 Task: Open a blank sheet, save the file as Aimeet.odt Type the sentence 'Surface area of a rectangular prism:'Add formula using equations and charcters after the sentence 'SA=2lw+2lh+2wh' Select the formula and highlight with color Blue Change the page Orientation to  Landscape
Action: Mouse moved to (368, 216)
Screenshot: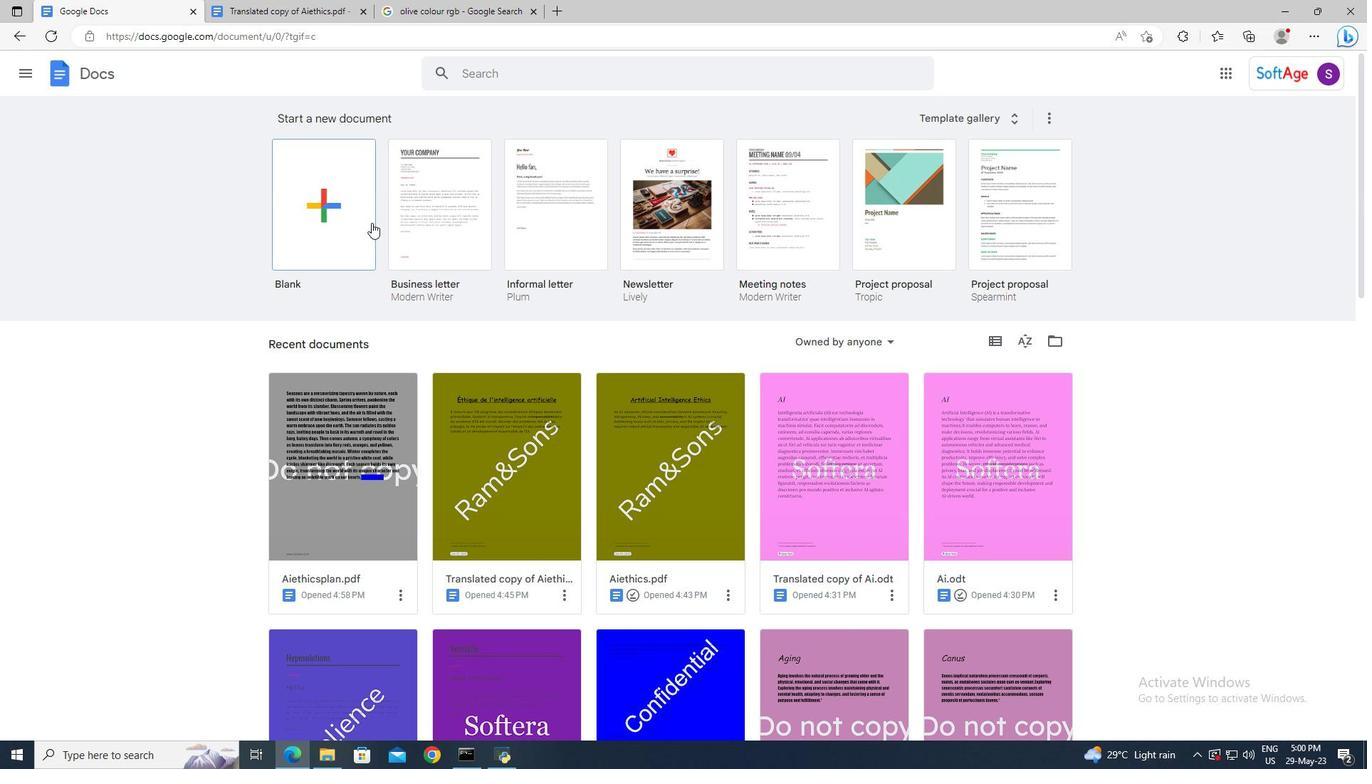 
Action: Mouse pressed left at (368, 216)
Screenshot: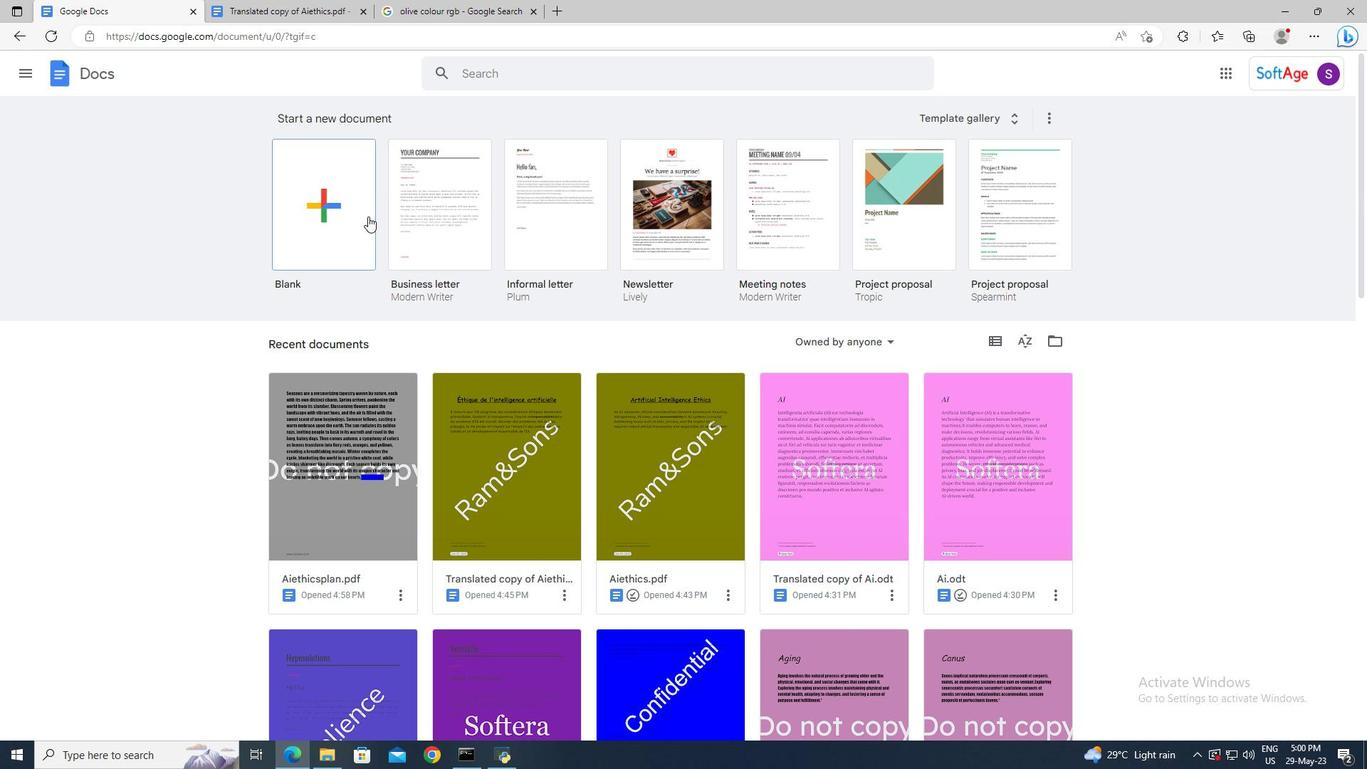 
Action: Mouse moved to (101, 67)
Screenshot: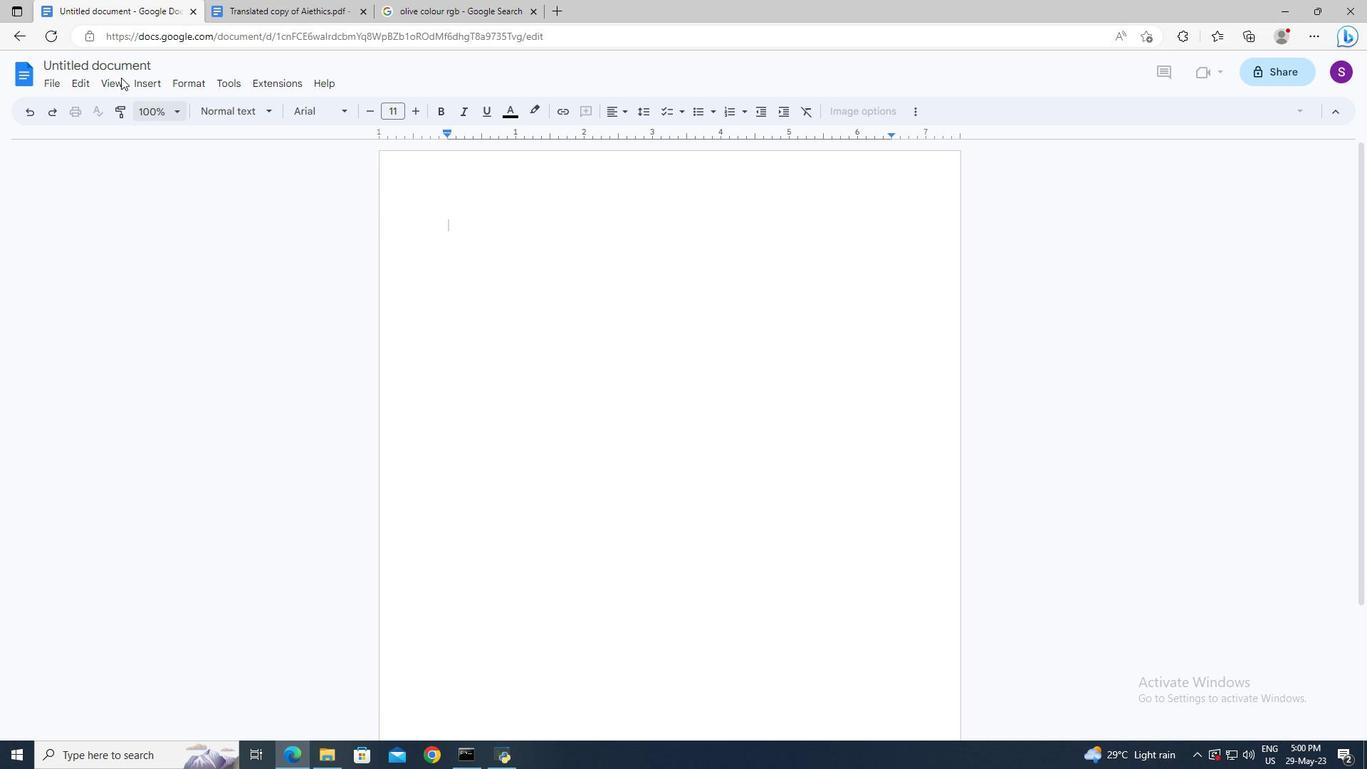 
Action: Mouse pressed left at (101, 67)
Screenshot: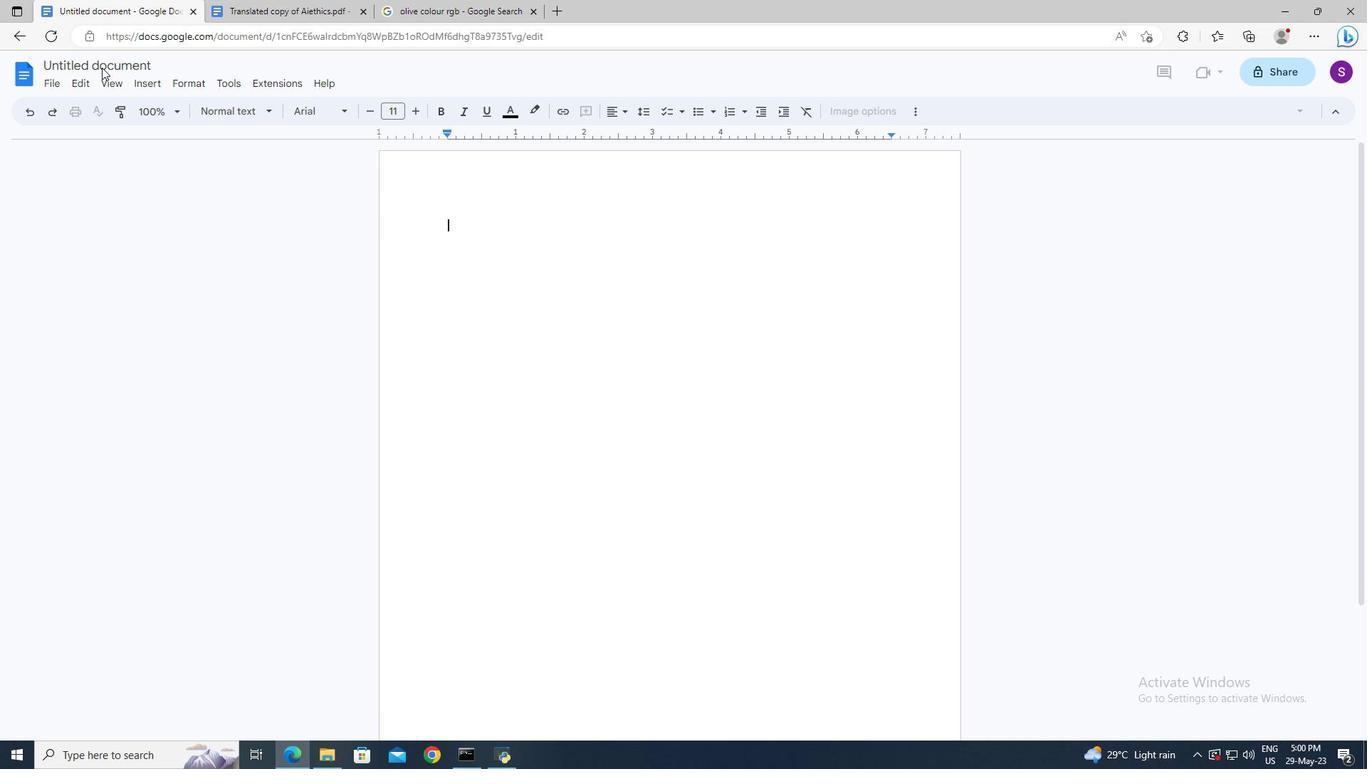
Action: Key pressed <Key.shift>Aimeet.odt<Key.enter>
Screenshot: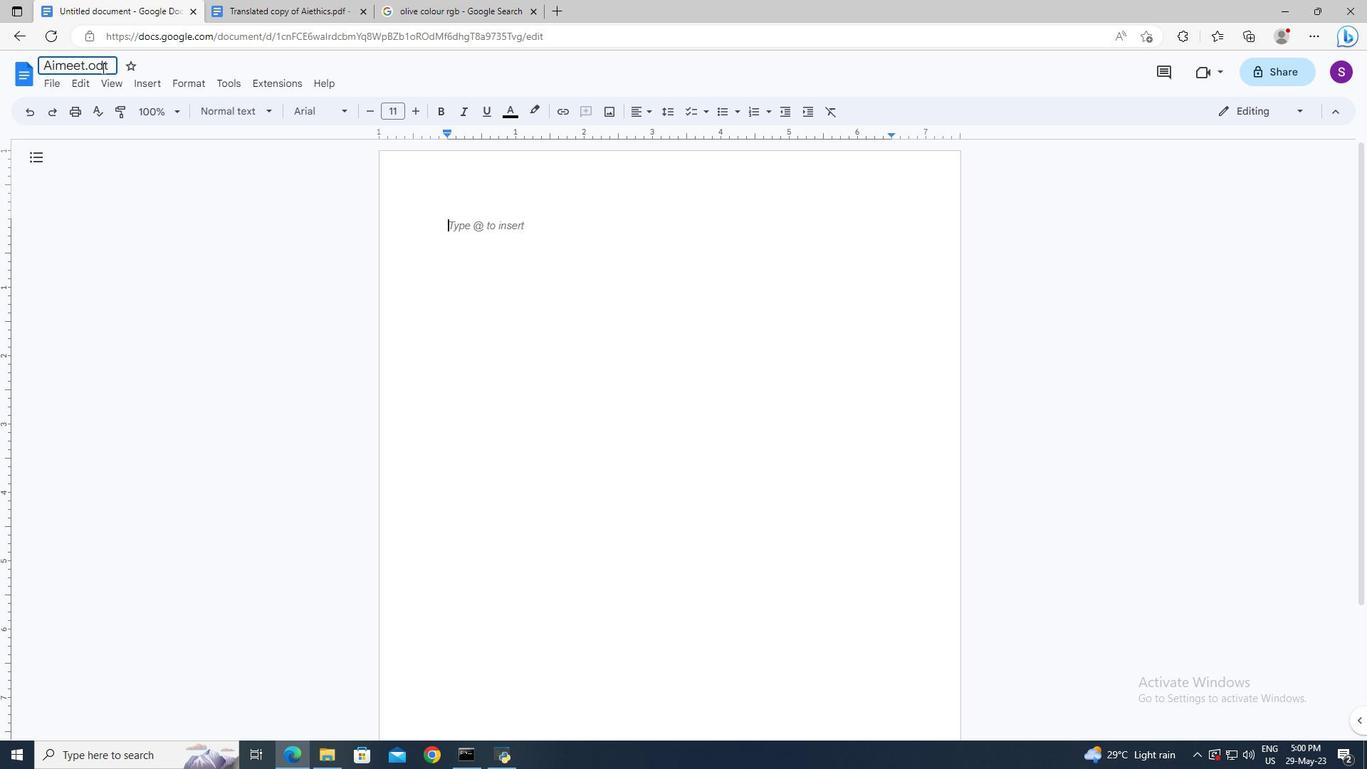 
Action: Mouse moved to (470, 224)
Screenshot: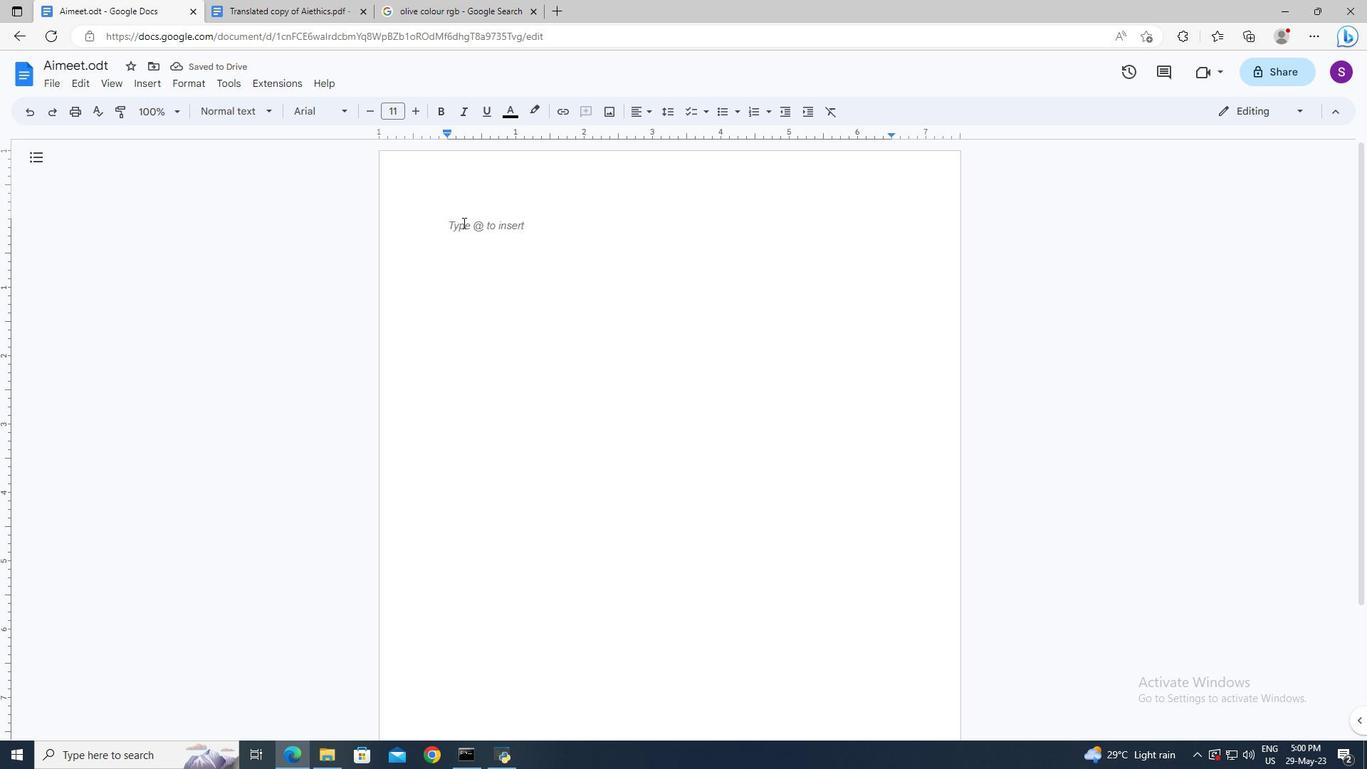 
Action: Mouse pressed left at (470, 224)
Screenshot: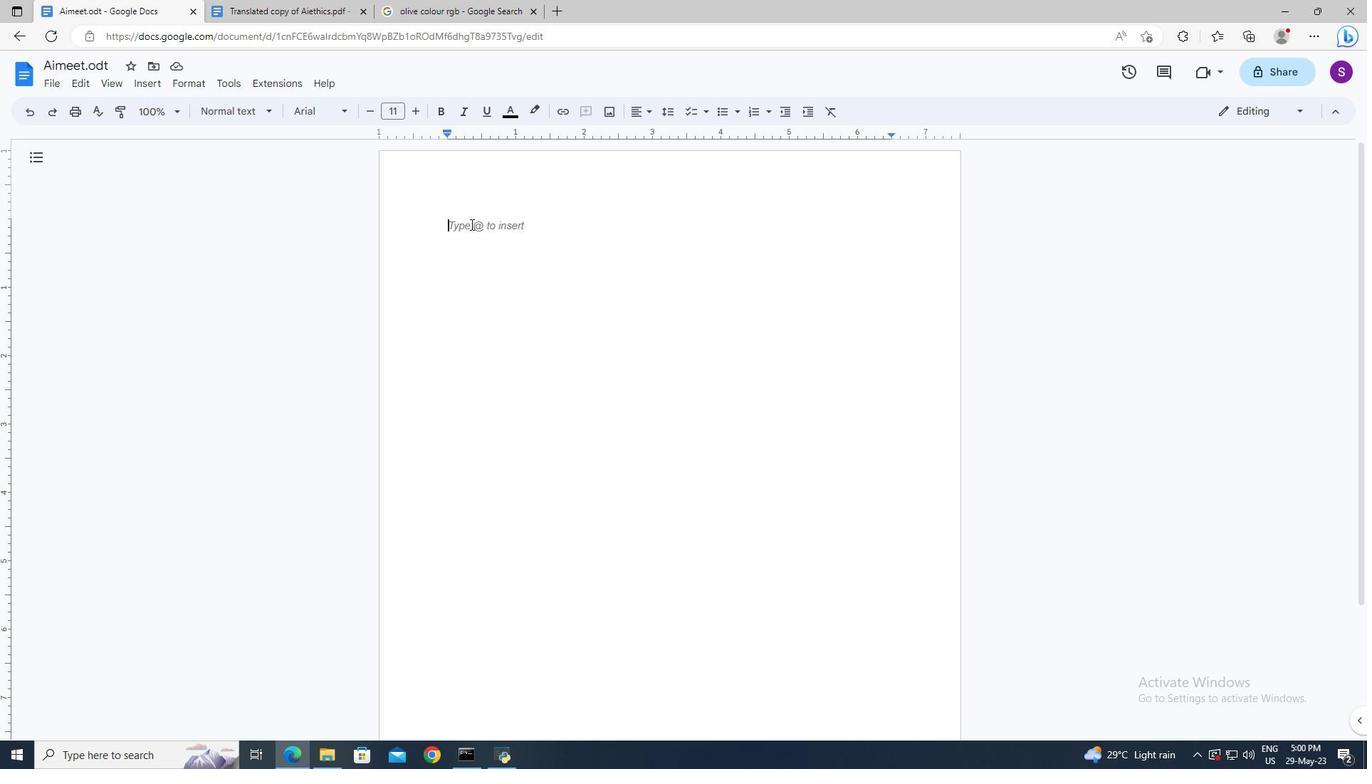 
Action: Key pressed <Key.shift_r>Surface<Key.space>area<Key.space>of<Key.space>a<Key.space>rectangular<Key.space>prism<Key.shift>:<Key.enter>
Screenshot: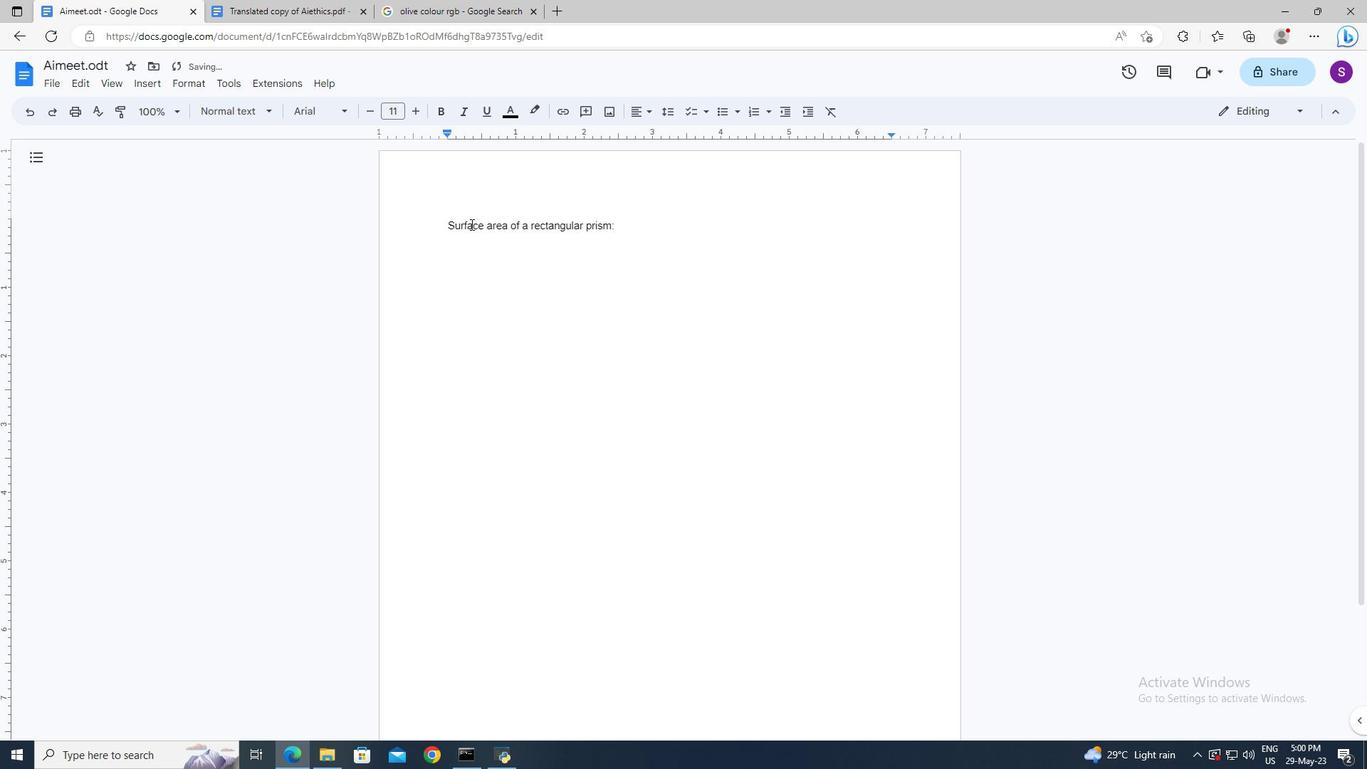 
Action: Mouse moved to (141, 83)
Screenshot: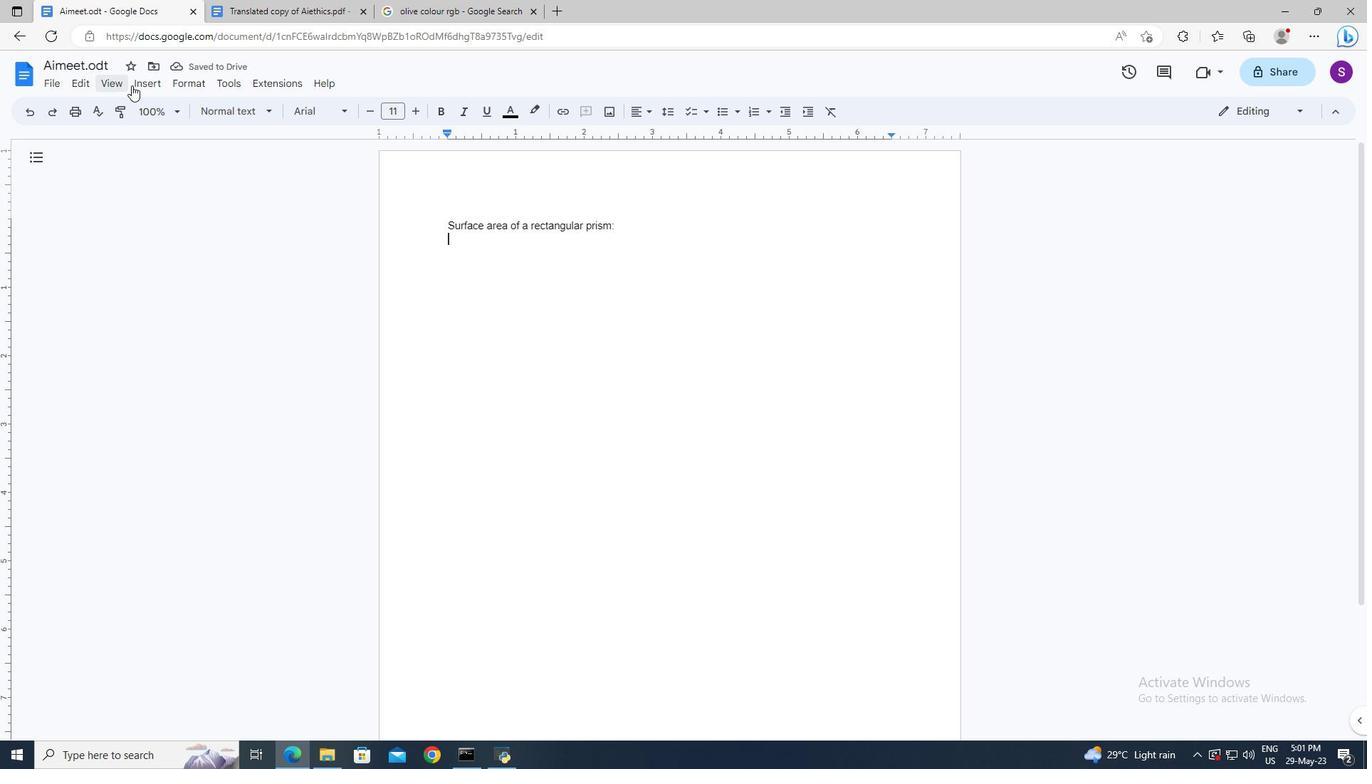 
Action: Mouse pressed left at (141, 83)
Screenshot: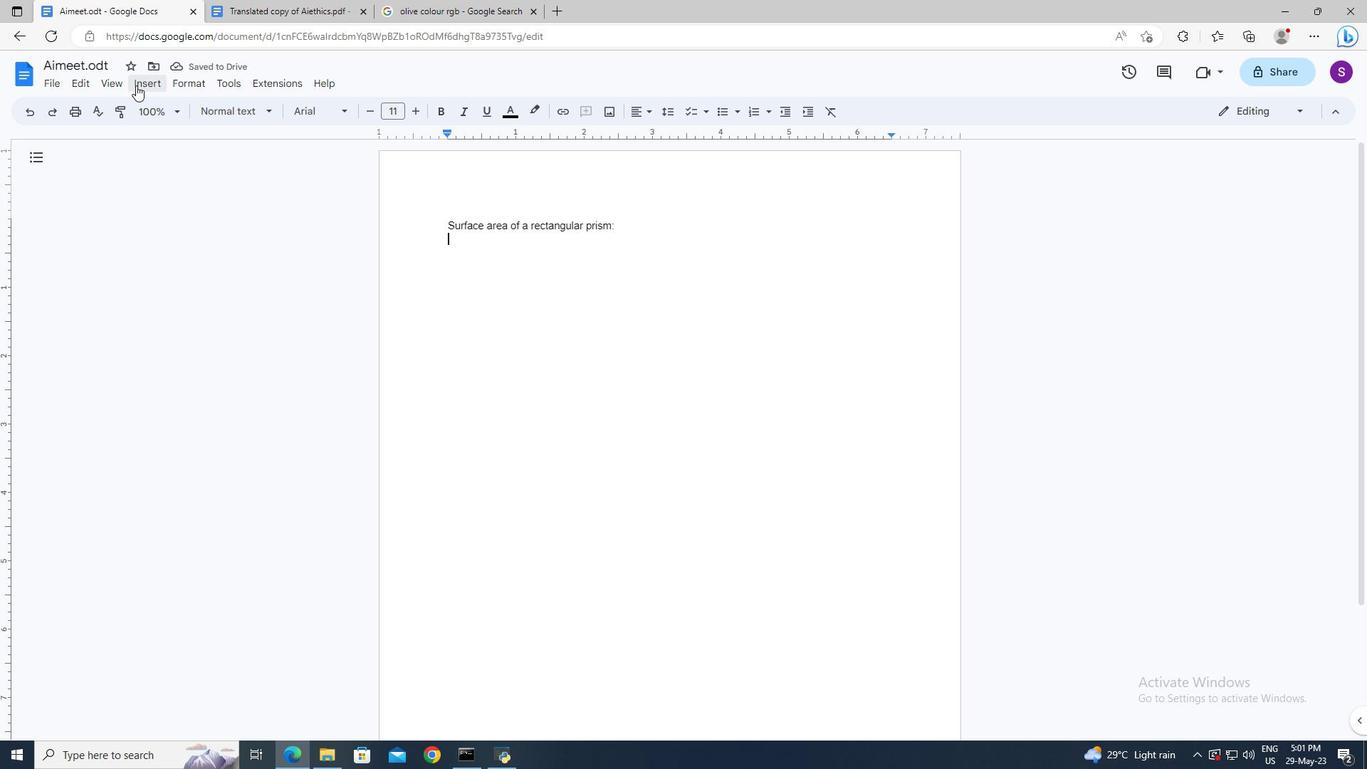 
Action: Mouse moved to (188, 357)
Screenshot: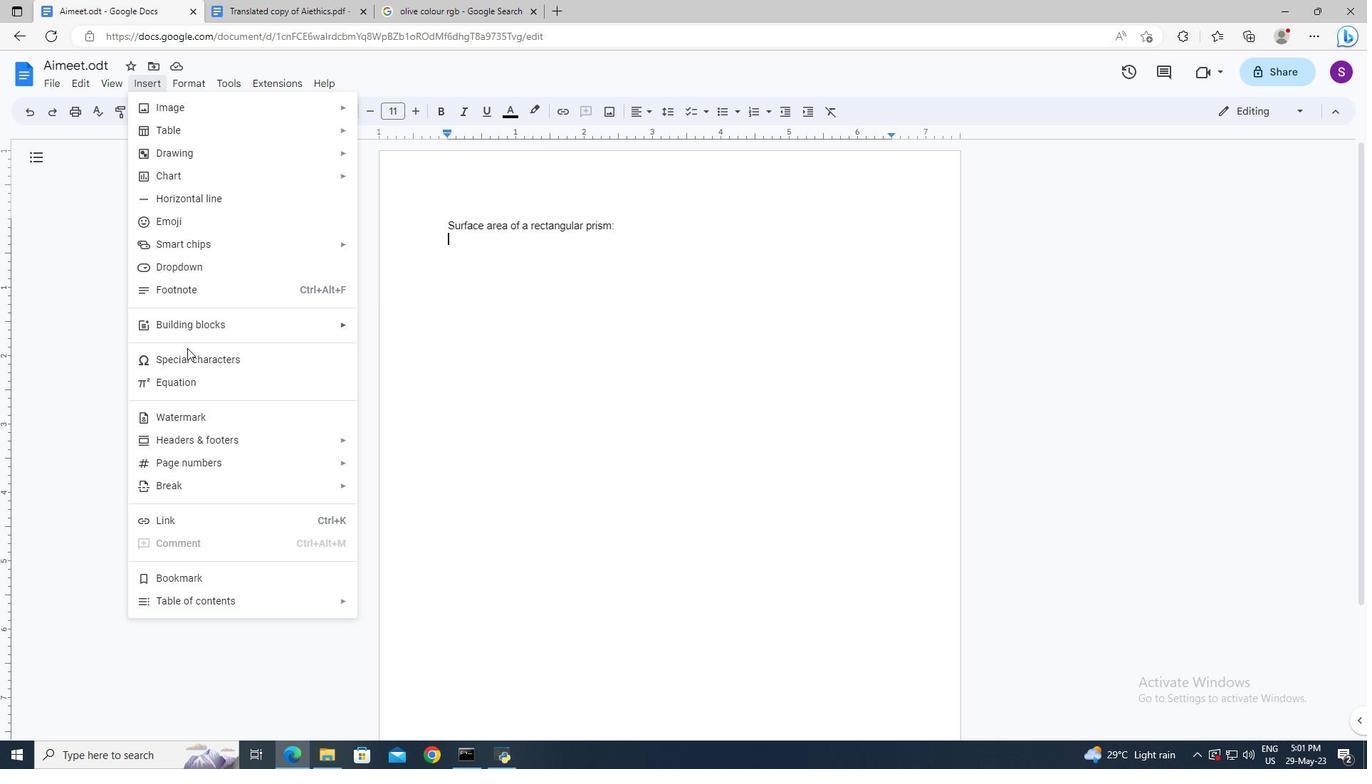 
Action: Mouse pressed left at (188, 357)
Screenshot: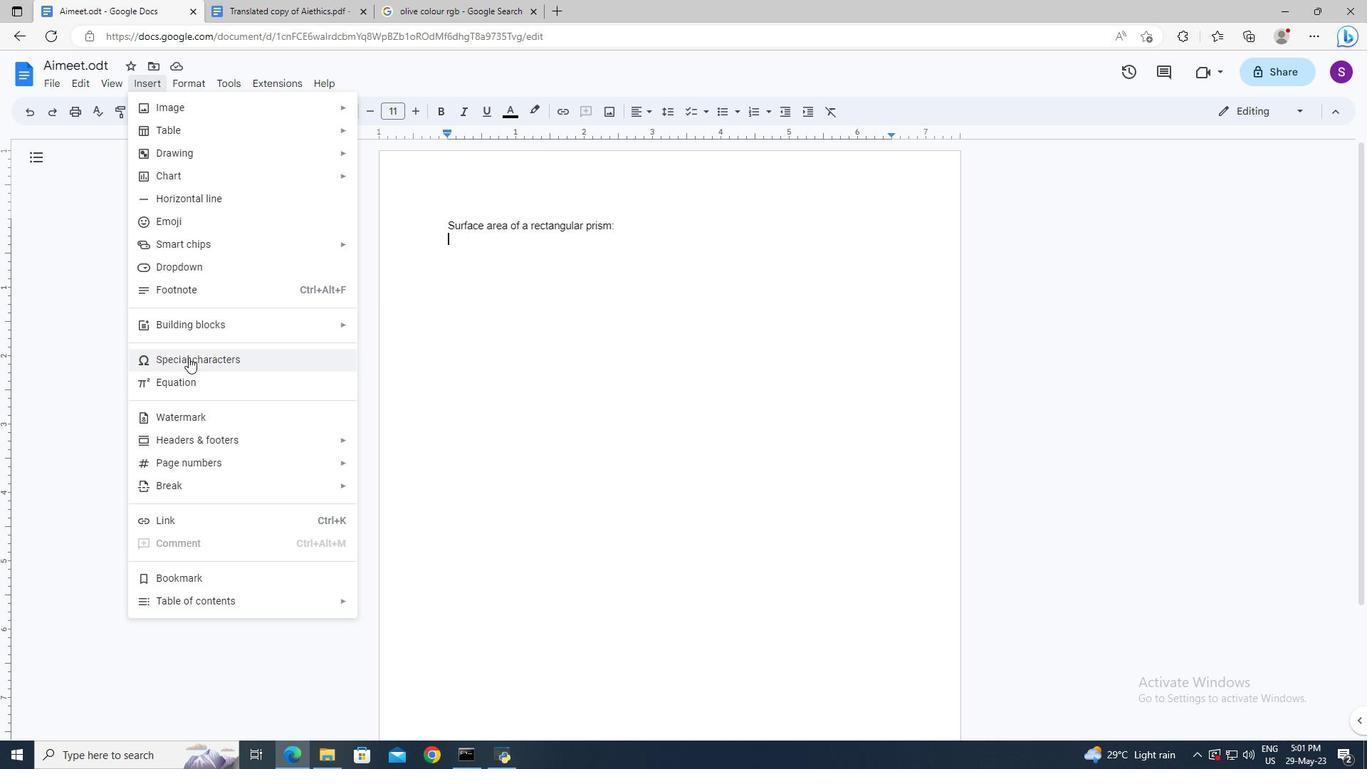 
Action: Mouse moved to (149, 87)
Screenshot: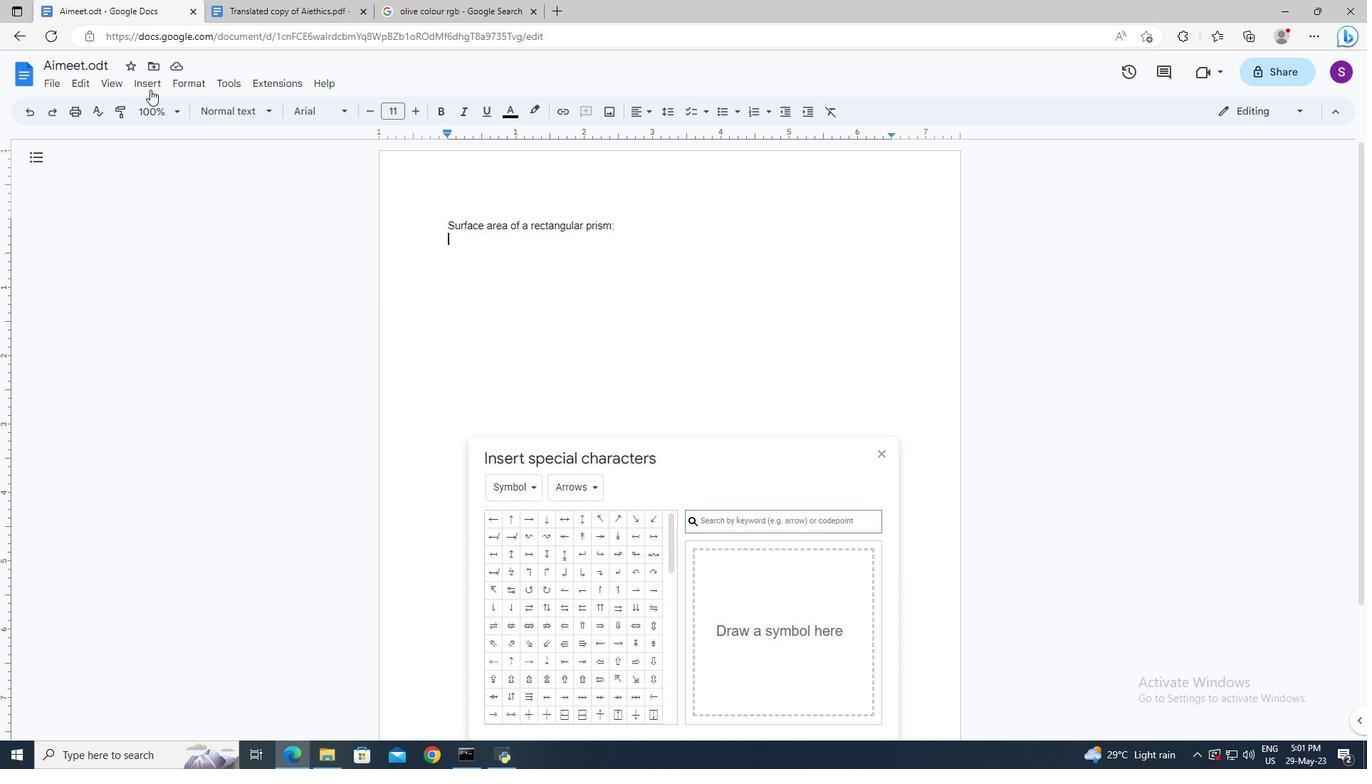 
Action: Mouse pressed left at (149, 87)
Screenshot: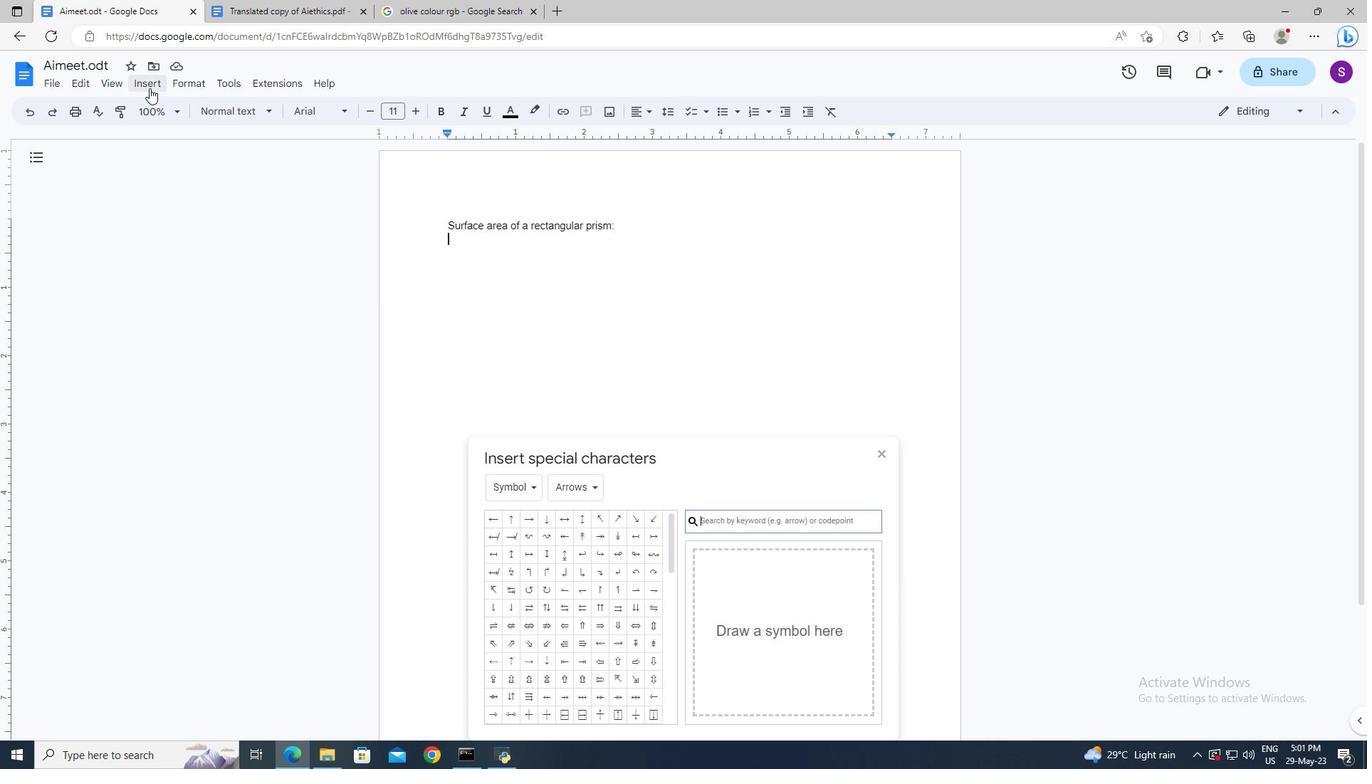 
Action: Mouse moved to (185, 376)
Screenshot: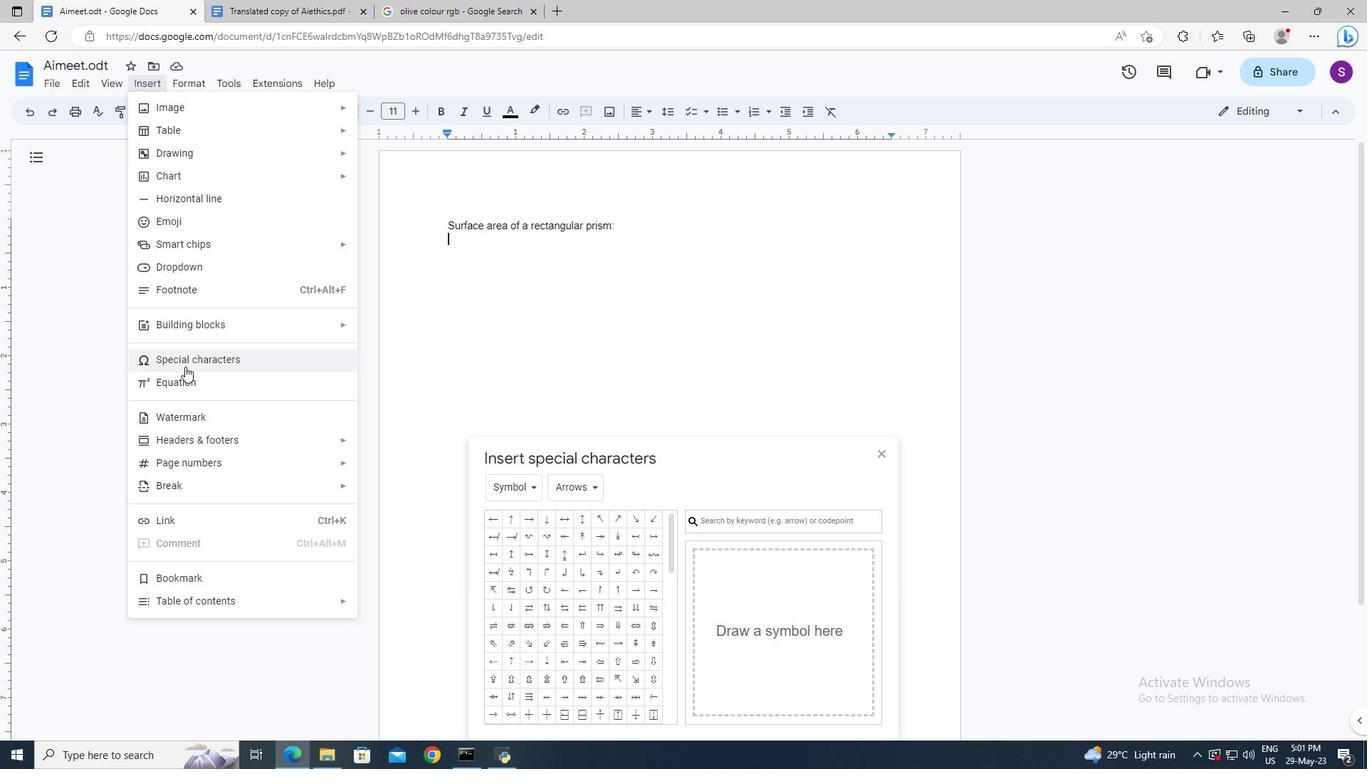
Action: Mouse pressed left at (185, 376)
Screenshot: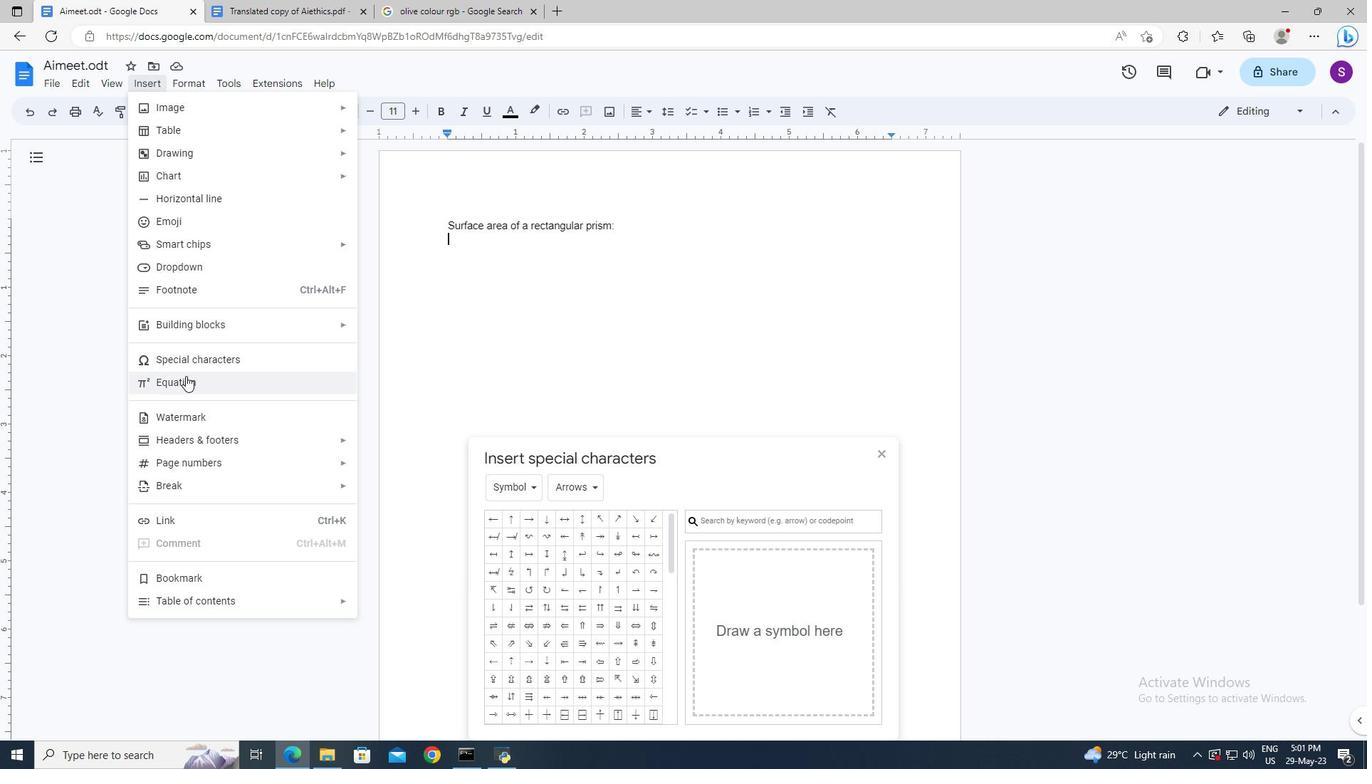 
Action: Mouse moved to (450, 268)
Screenshot: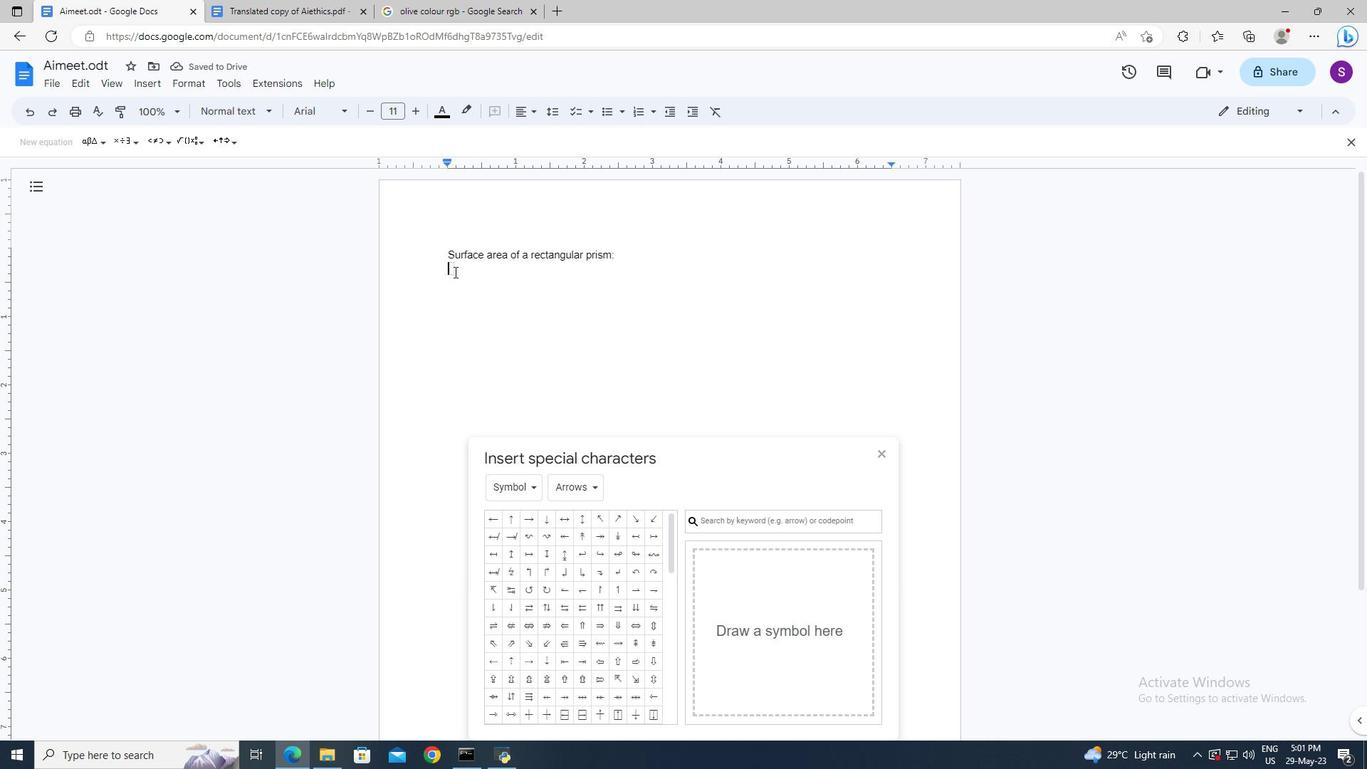 
Action: Key pressed ''
Screenshot: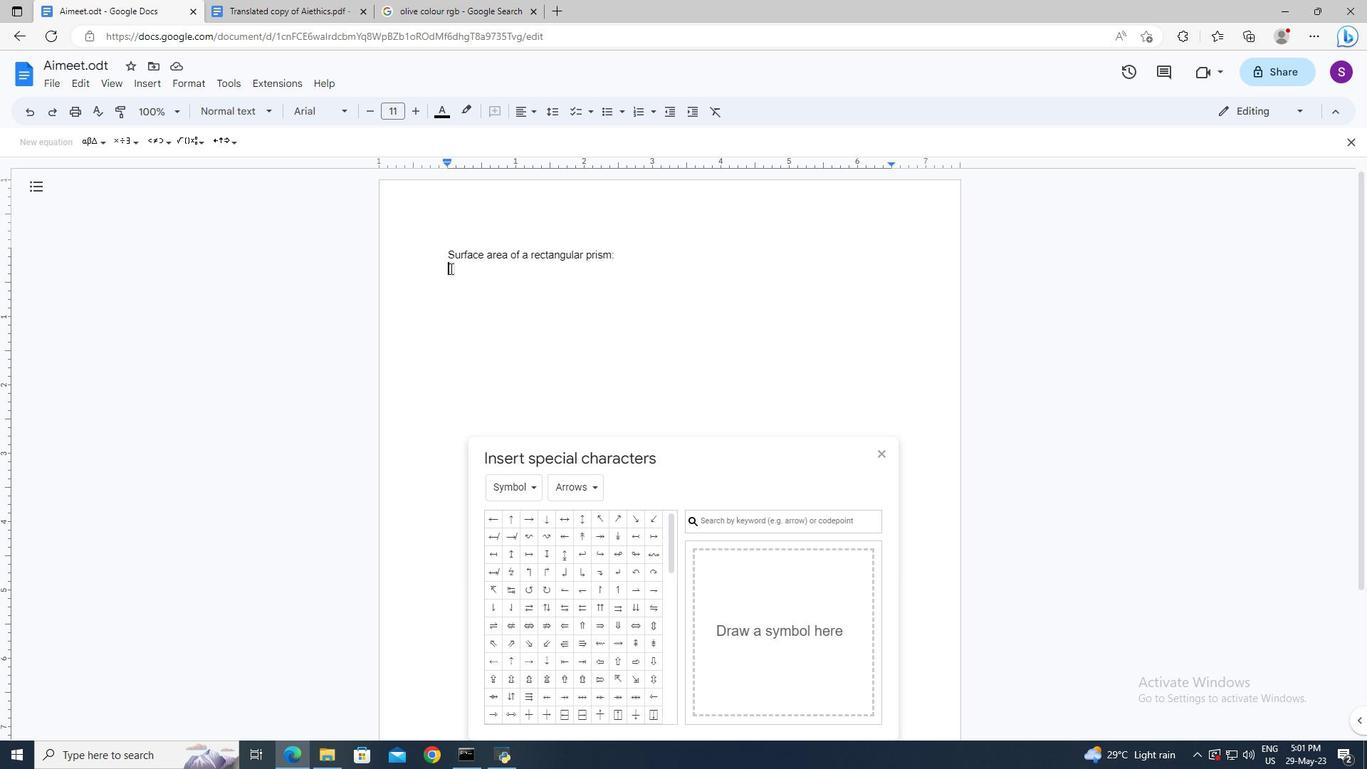 
Action: Mouse moved to (452, 267)
Screenshot: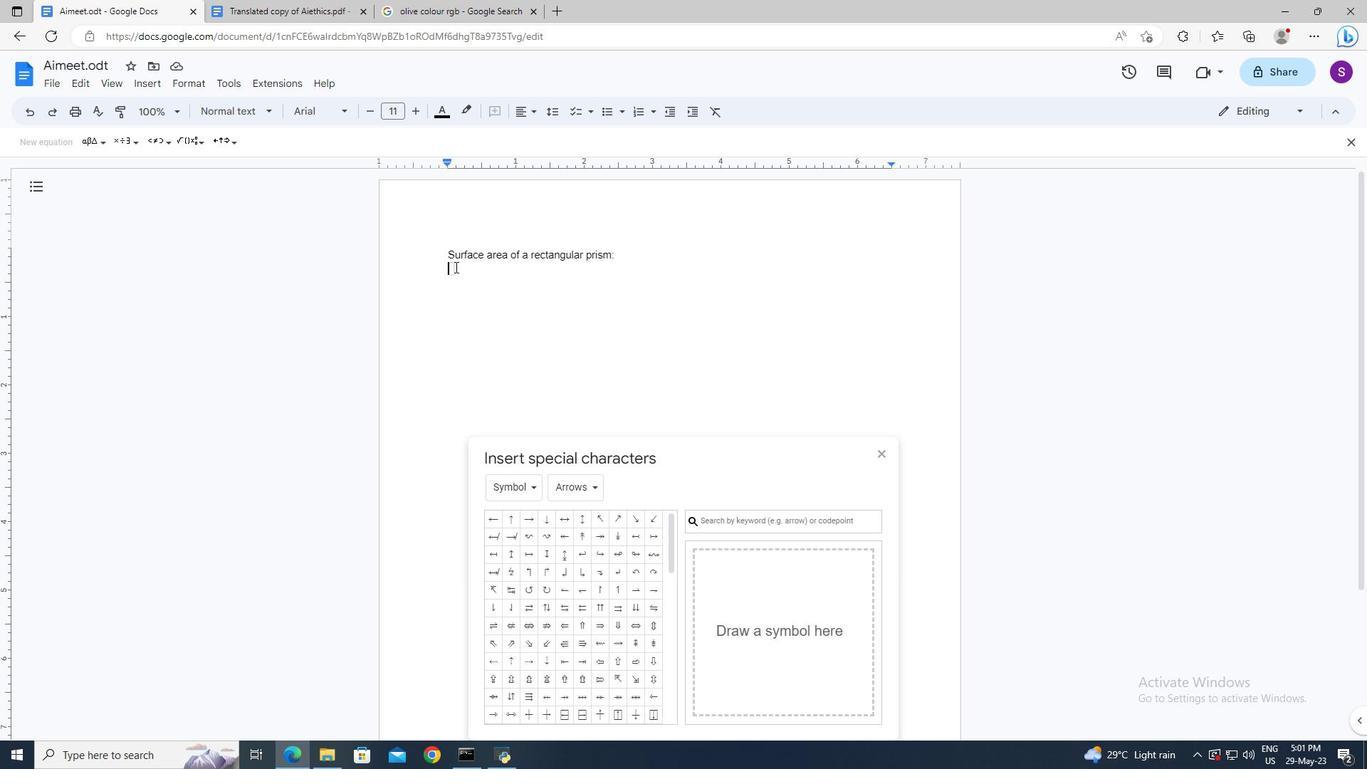 
Action: Mouse pressed left at (452, 267)
Screenshot: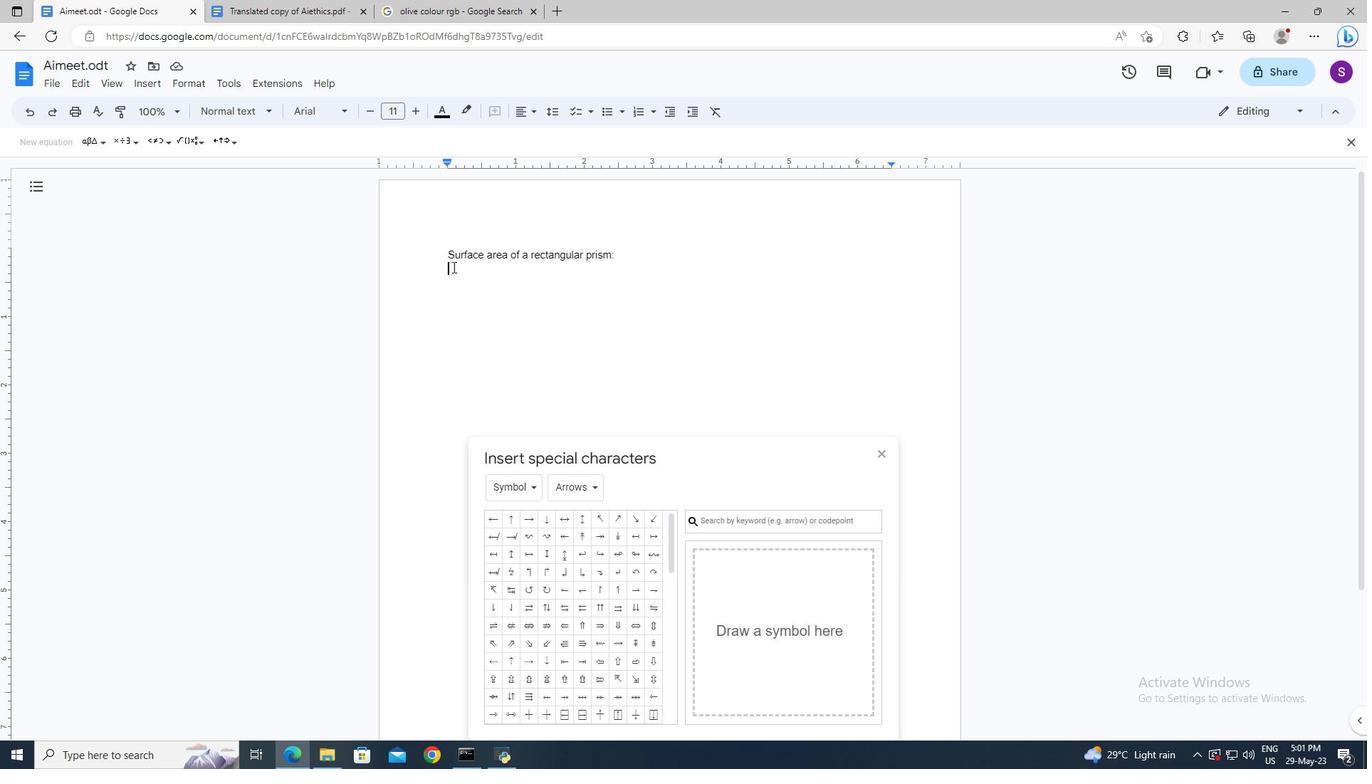 
Action: Mouse moved to (522, 291)
Screenshot: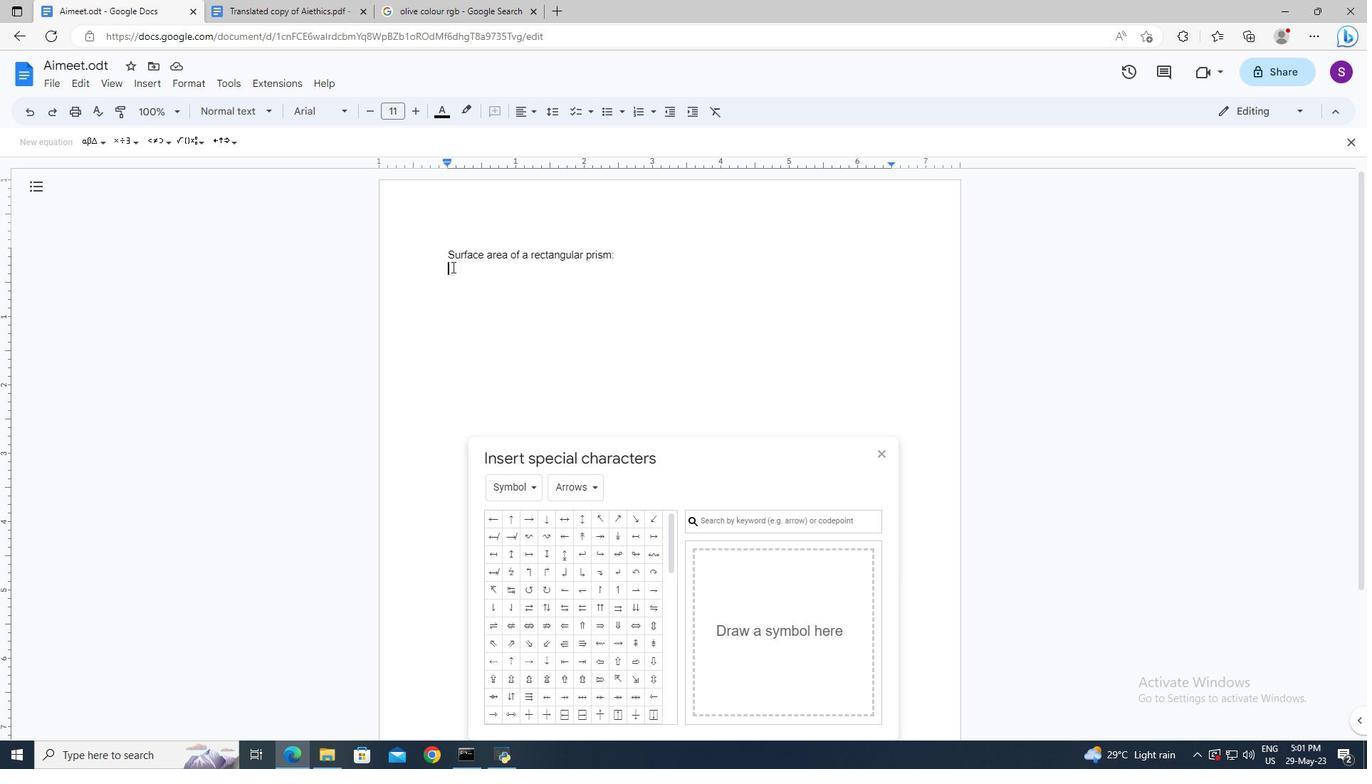 
Action: Key pressed '<Key.shift>S<Key.shift>A=2<Key.shift>Iw<Key.shift><Key.backspace><Key.backspace>lw<Key.shift>+2lh<Key.shift>+<Key.backspace><Key.backspace><Key.backspace><Key.backspace><Key.backspace><Key.backspace><Key.backspace><Key.backspace><Key.backspace><Key.backspace><Key.shift><Key.shift><Key.shift><Key.shift><Key.shift>A
Screenshot: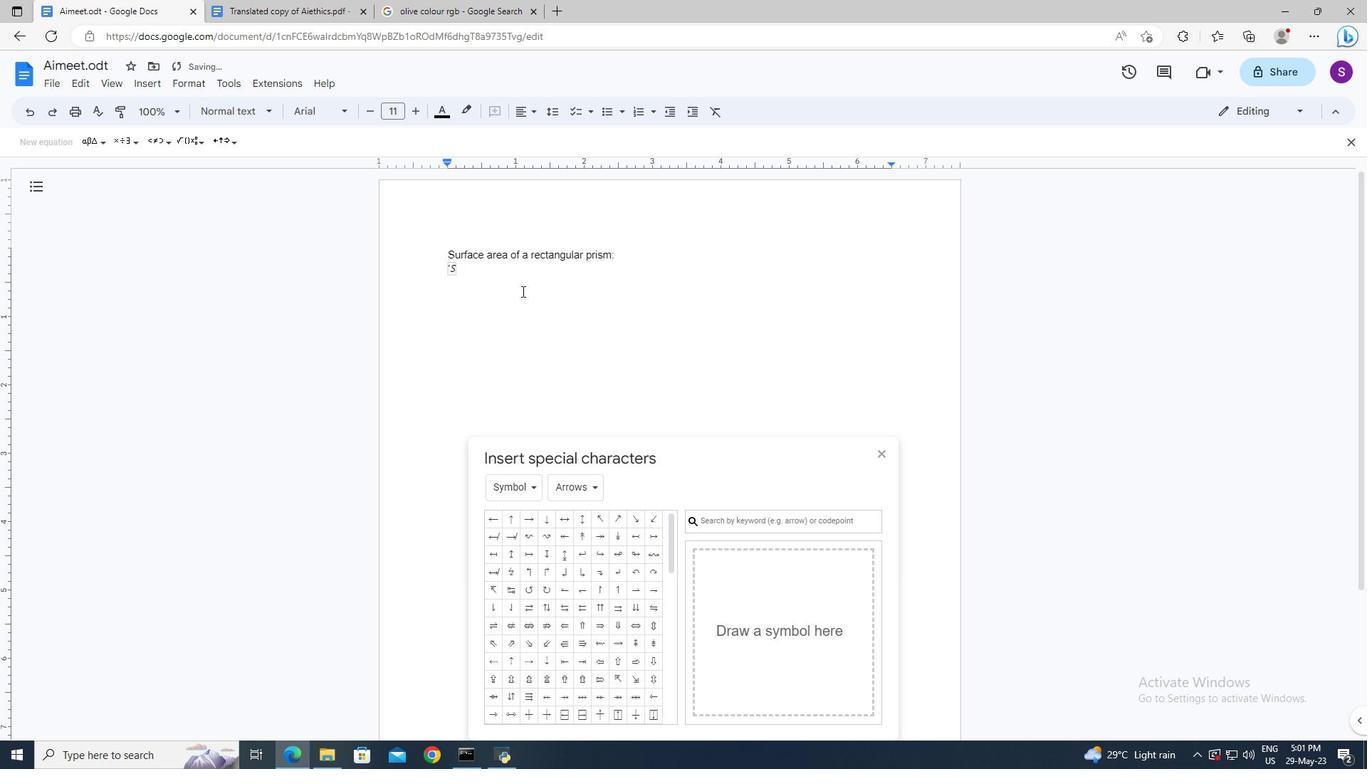 
Action: Mouse moved to (150, 141)
Screenshot: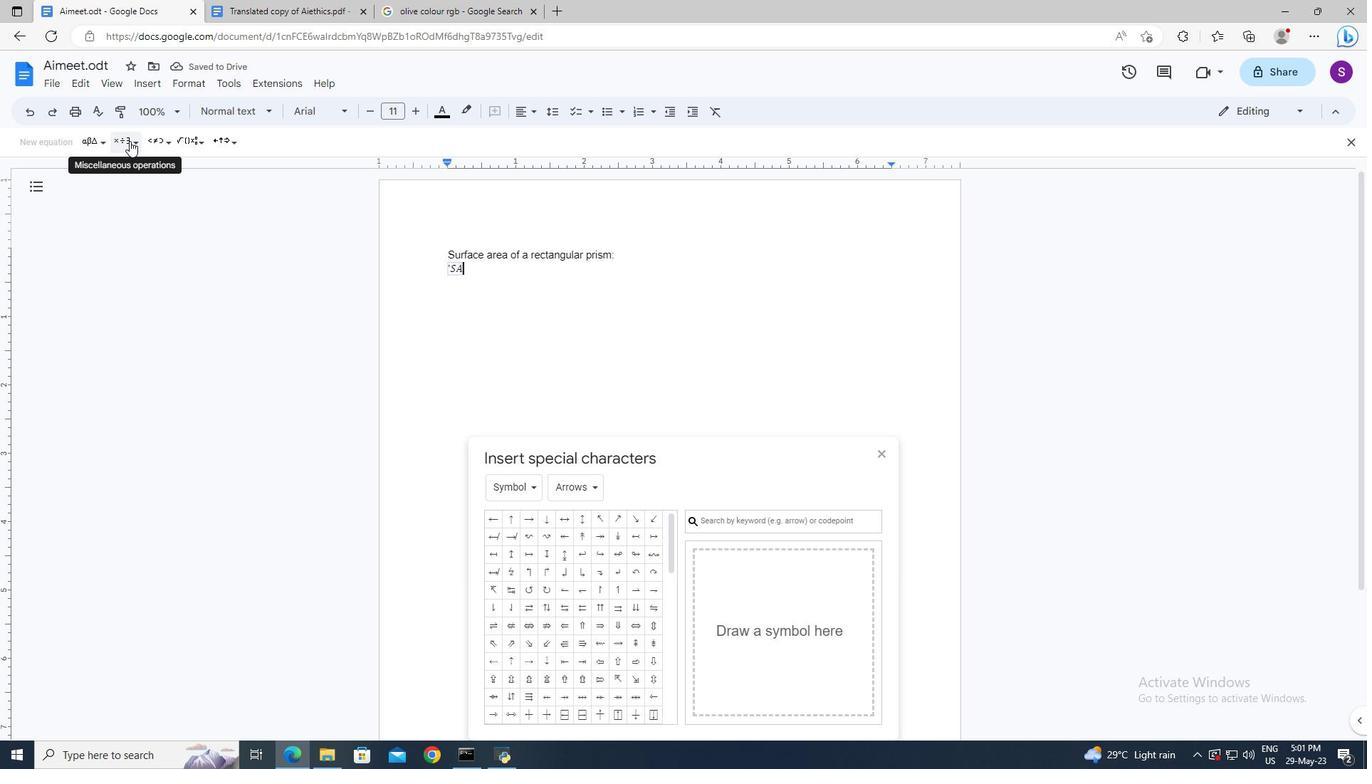 
Action: Mouse pressed left at (150, 141)
Screenshot: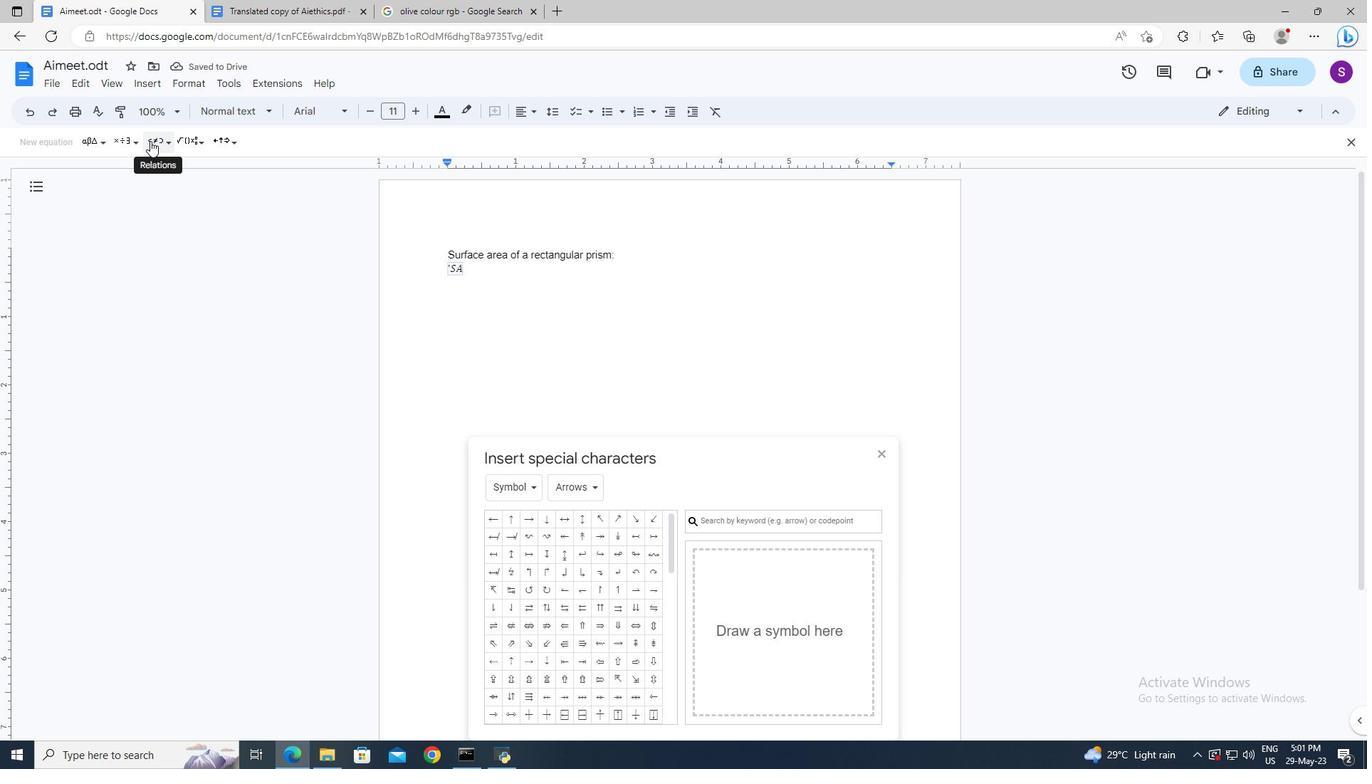 
Action: Mouse moved to (544, 488)
Screenshot: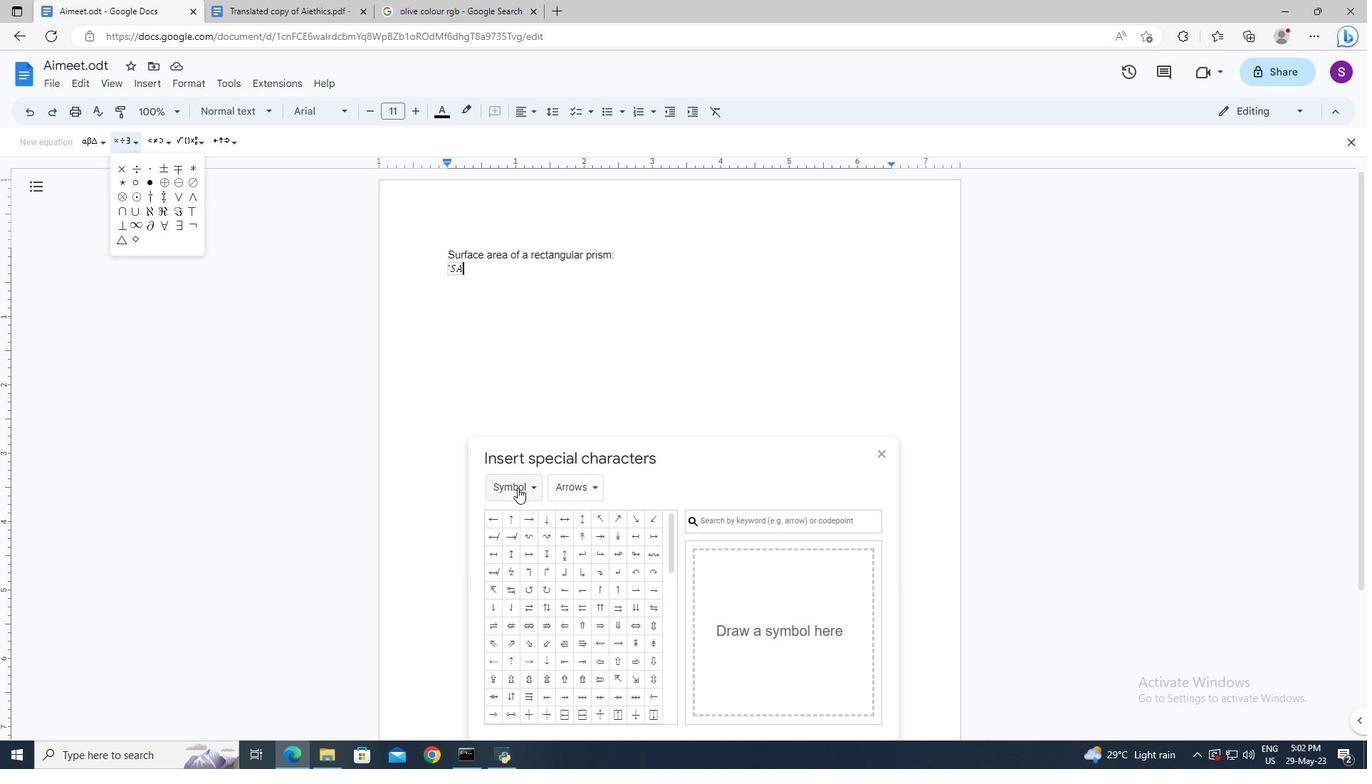 
Action: Mouse pressed left at (544, 488)
Screenshot: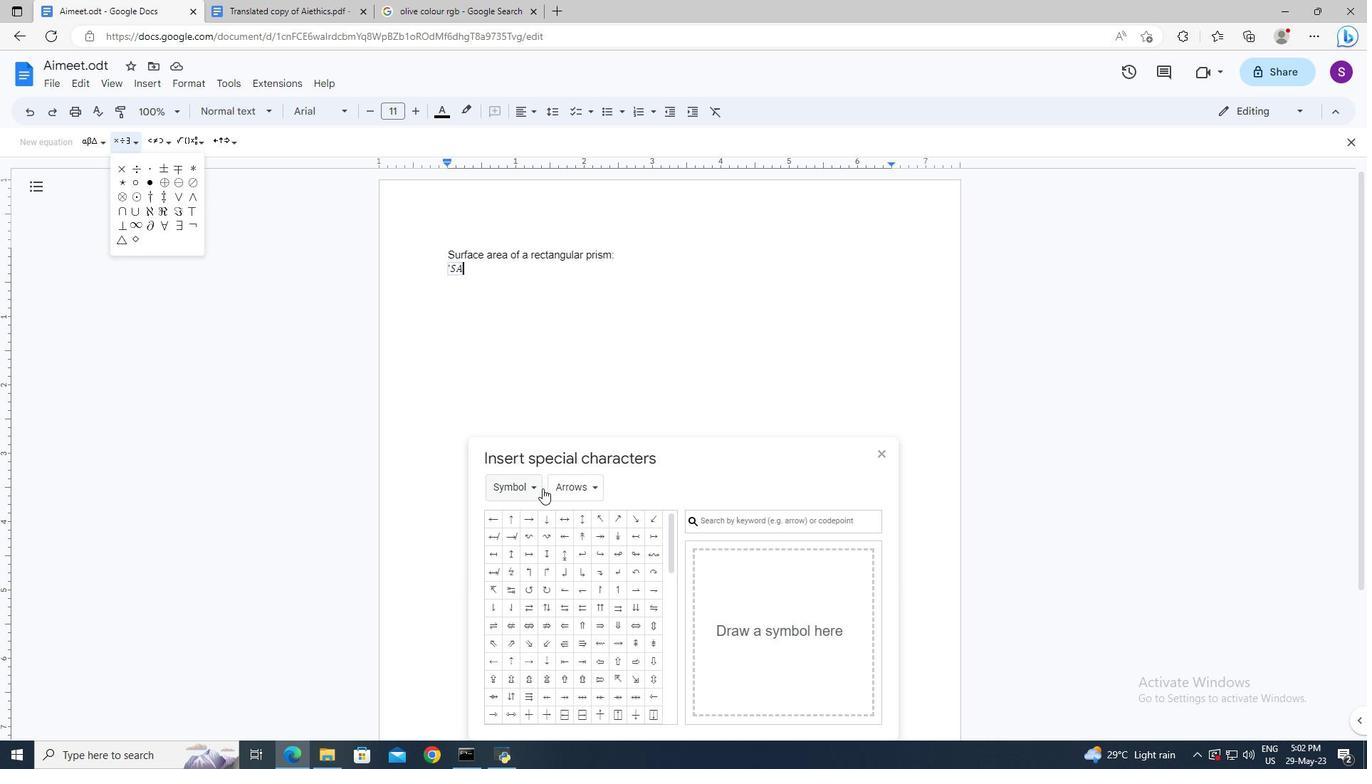 
Action: Mouse moved to (560, 488)
Screenshot: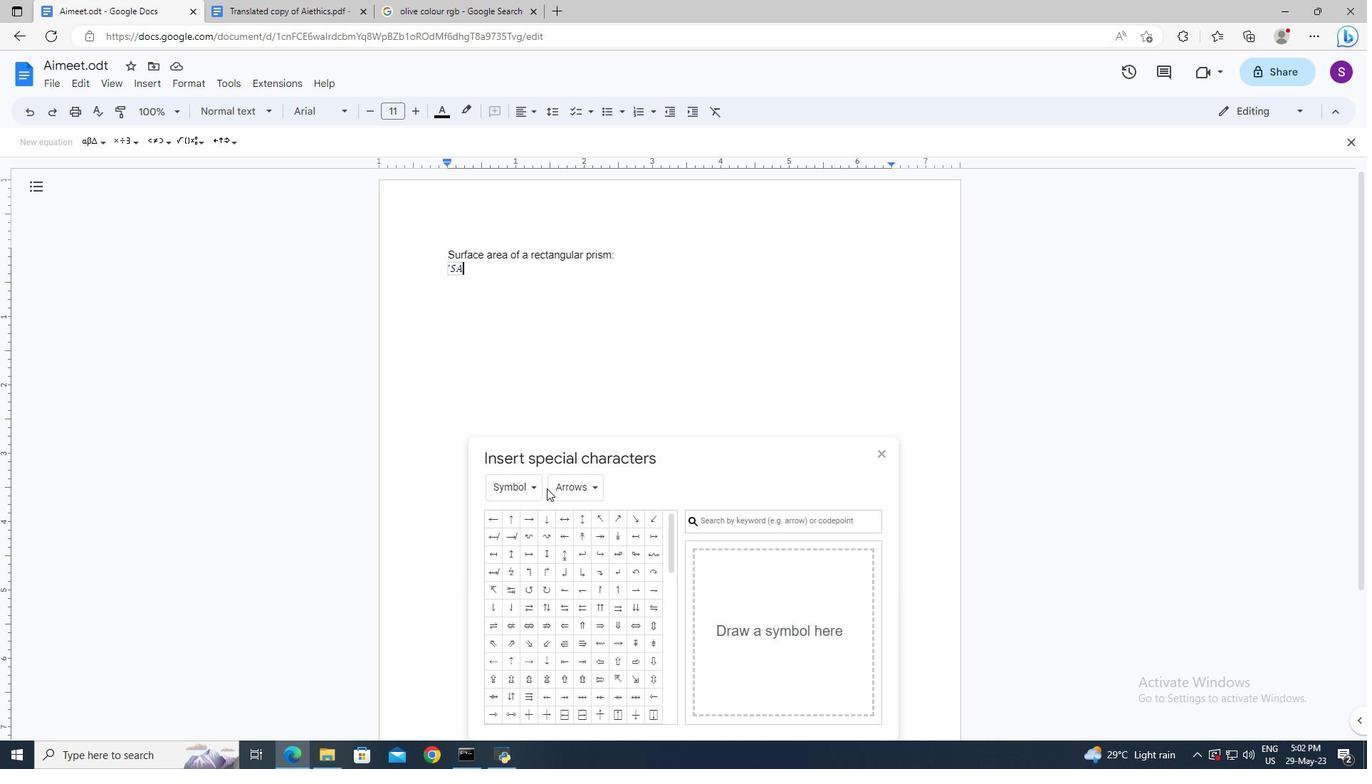 
Action: Mouse pressed left at (560, 488)
Screenshot: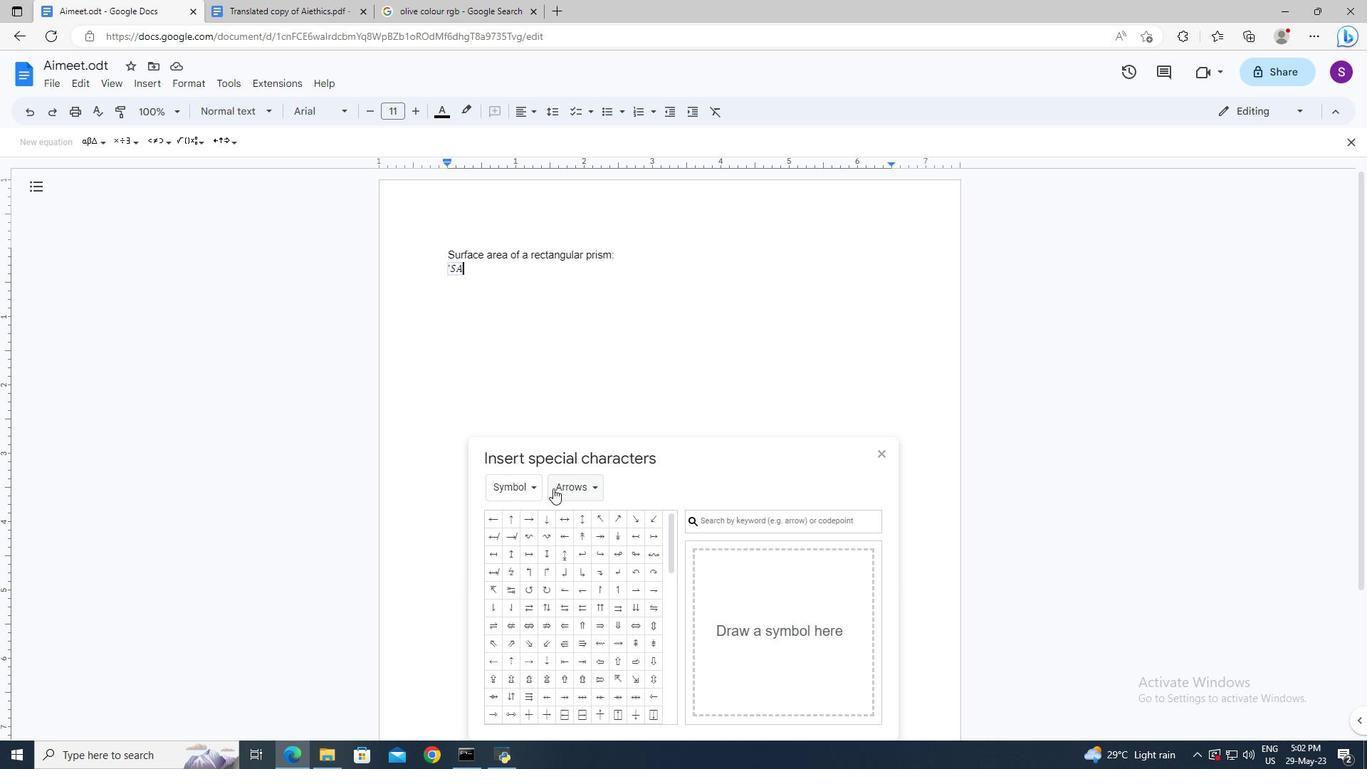 
Action: Mouse moved to (512, 481)
Screenshot: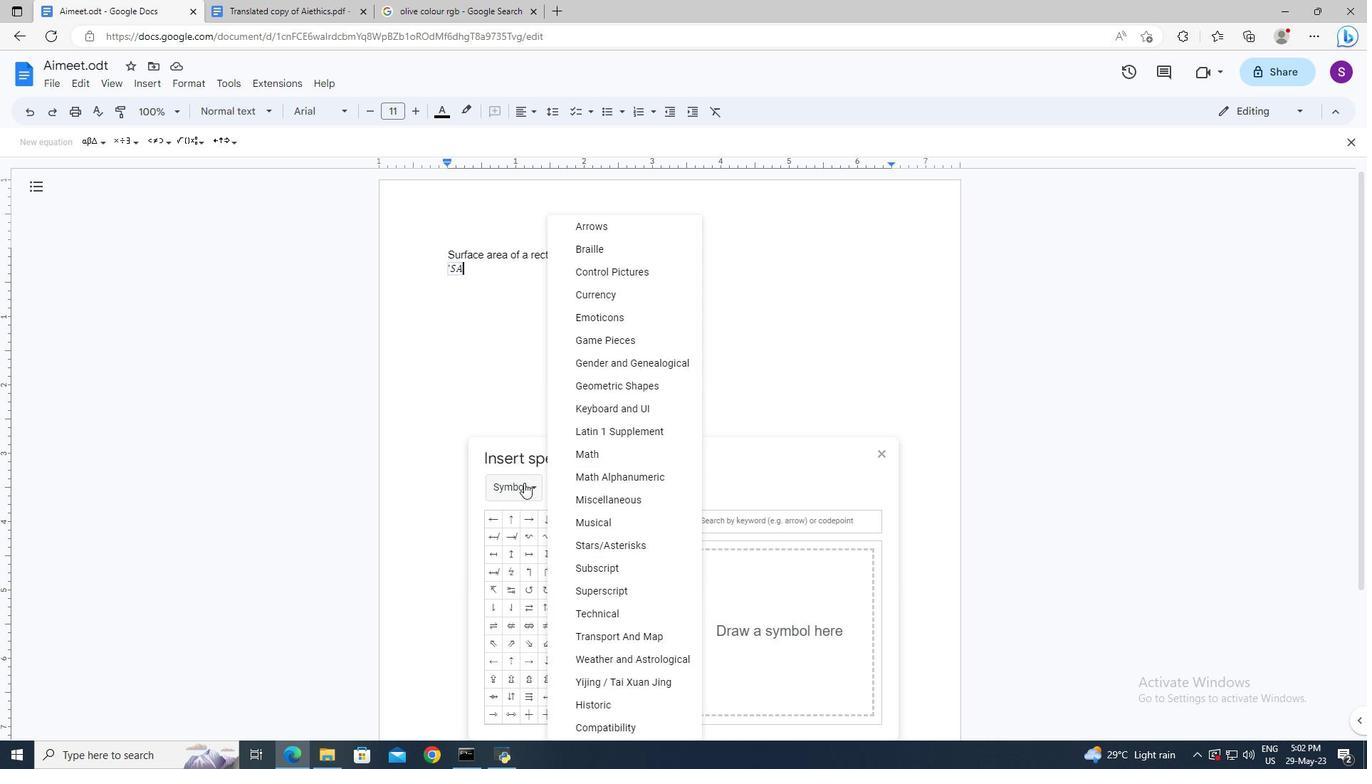 
Action: Mouse pressed left at (512, 481)
Screenshot: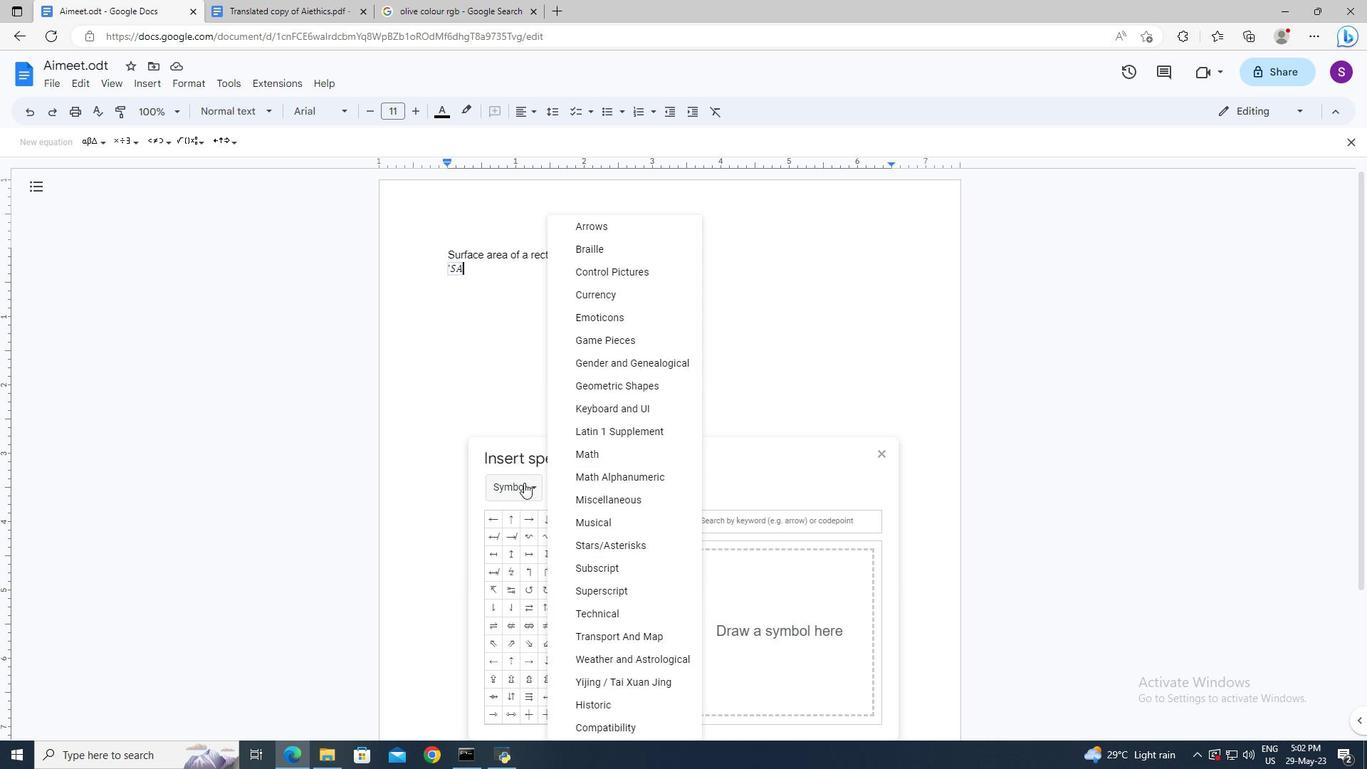 
Action: Mouse moved to (684, 469)
Screenshot: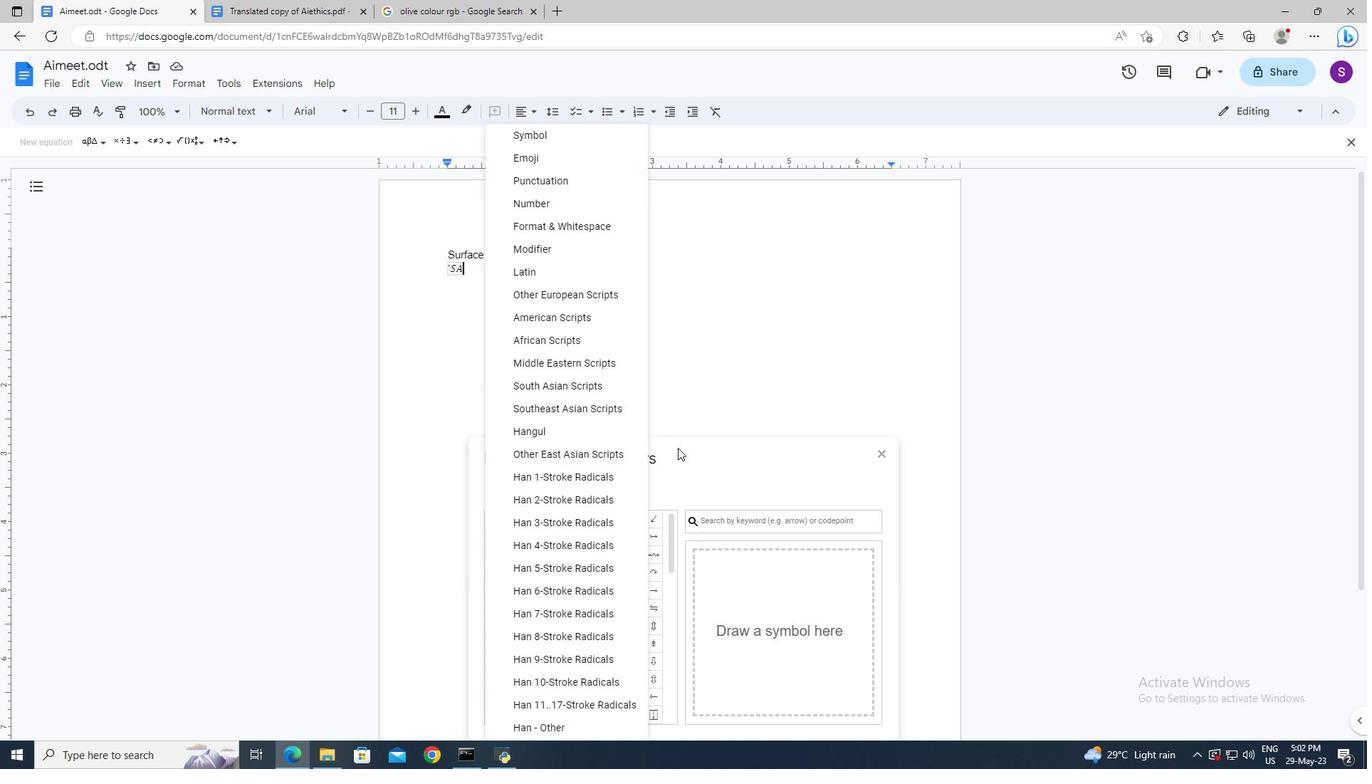 
Action: Mouse pressed left at (684, 469)
Screenshot: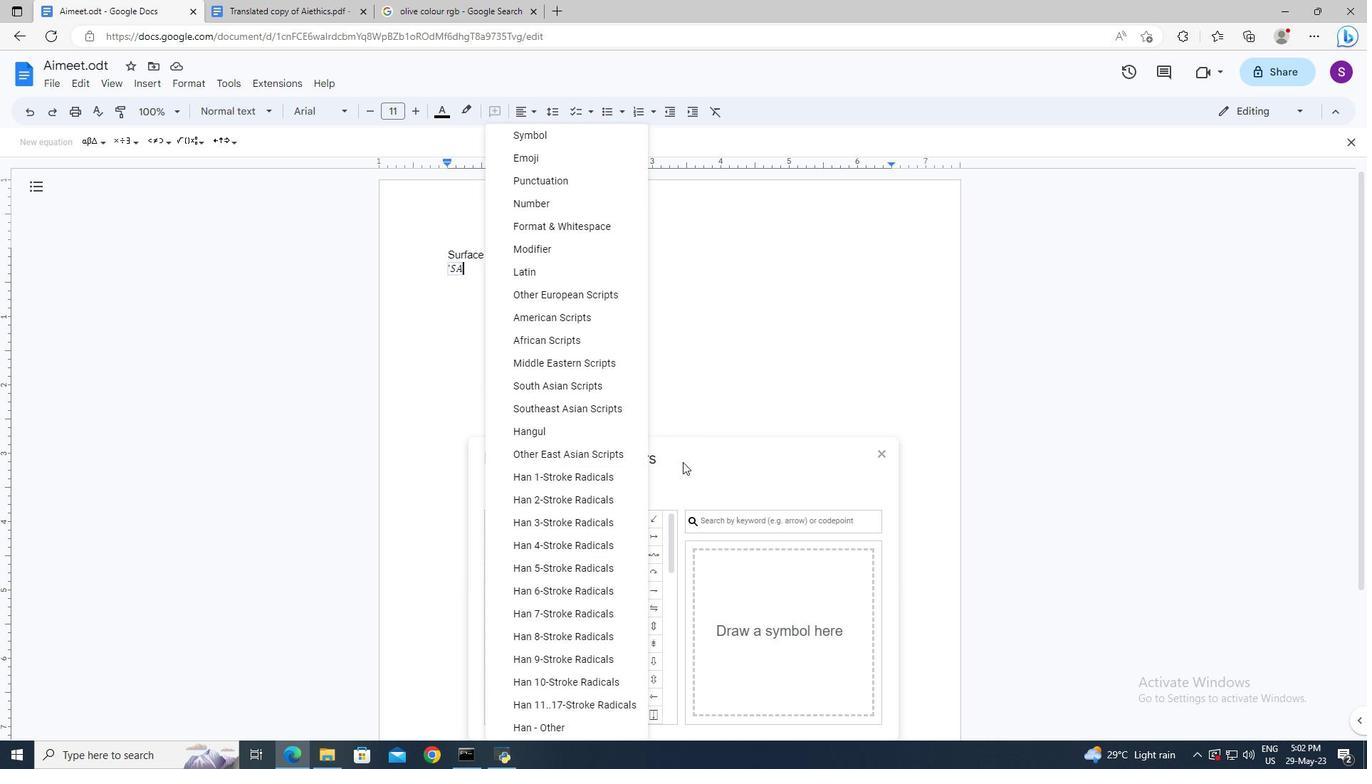 
Action: Mouse moved to (552, 284)
Screenshot: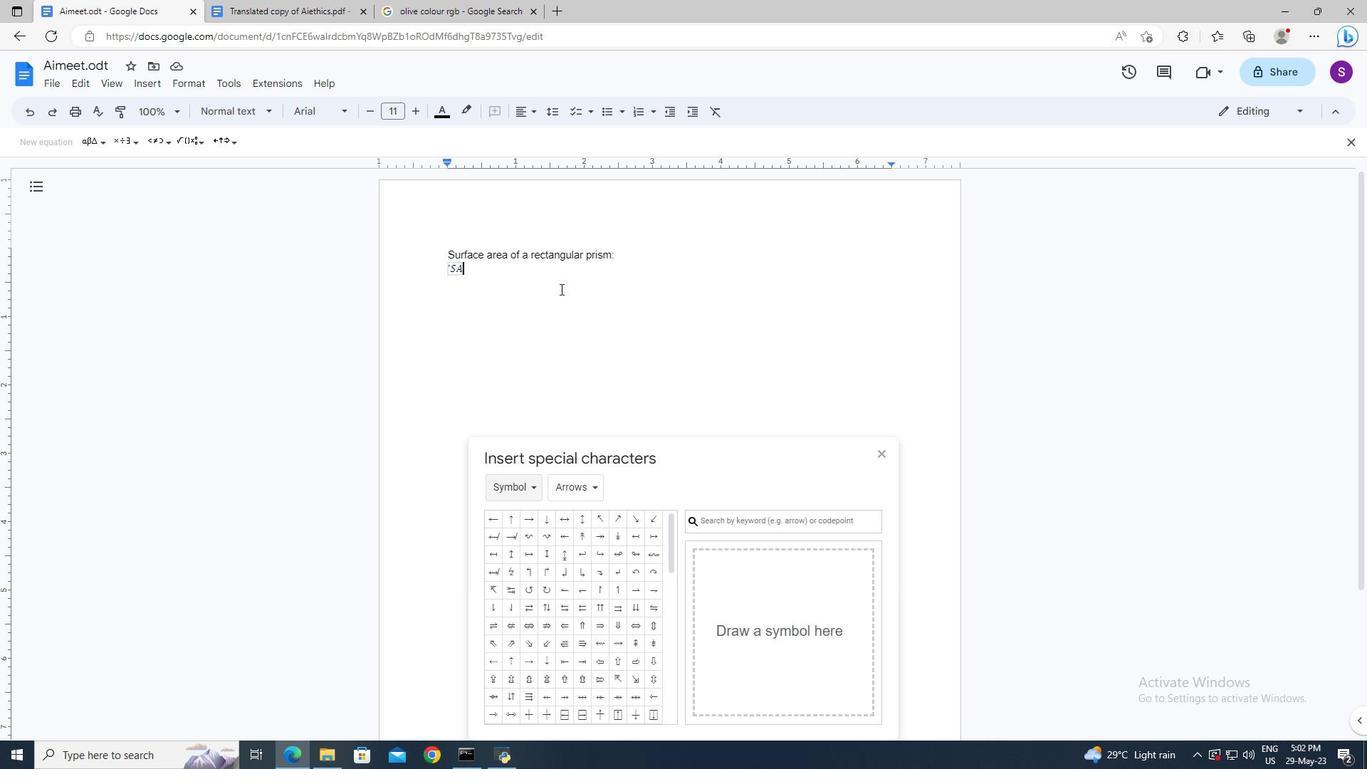 
Action: Mouse pressed left at (552, 284)
Screenshot: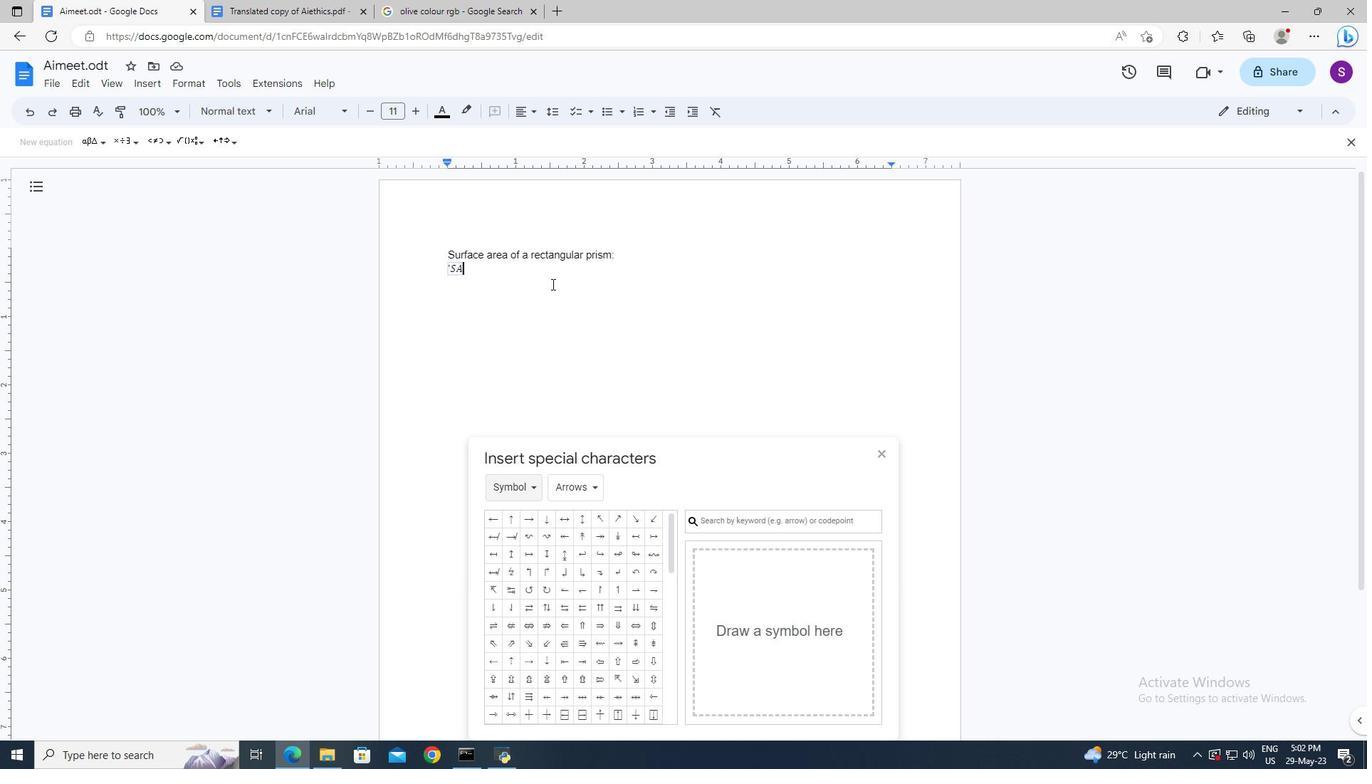 
Action: Key pressed =2lw<Key.shift>
Screenshot: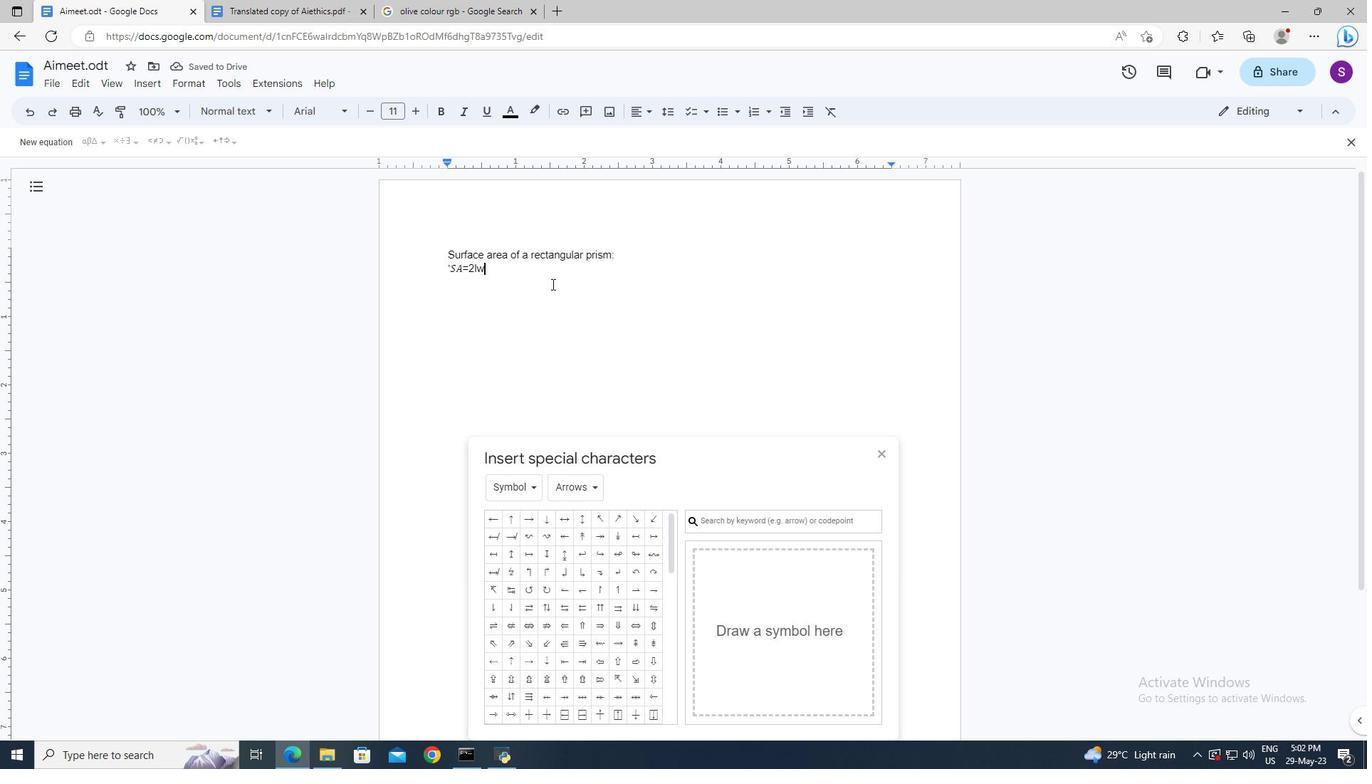 
Action: Mouse moved to (134, 144)
Screenshot: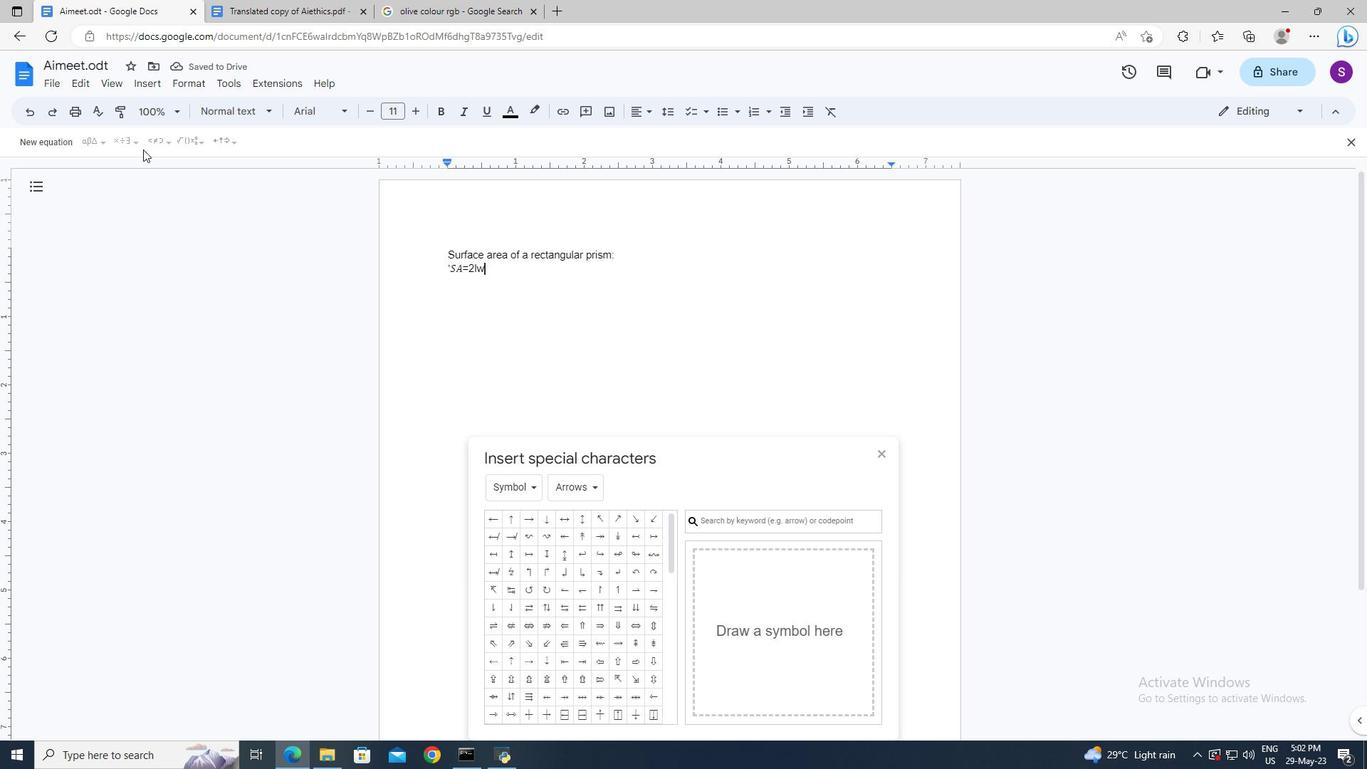 
Action: Mouse pressed left at (134, 144)
Screenshot: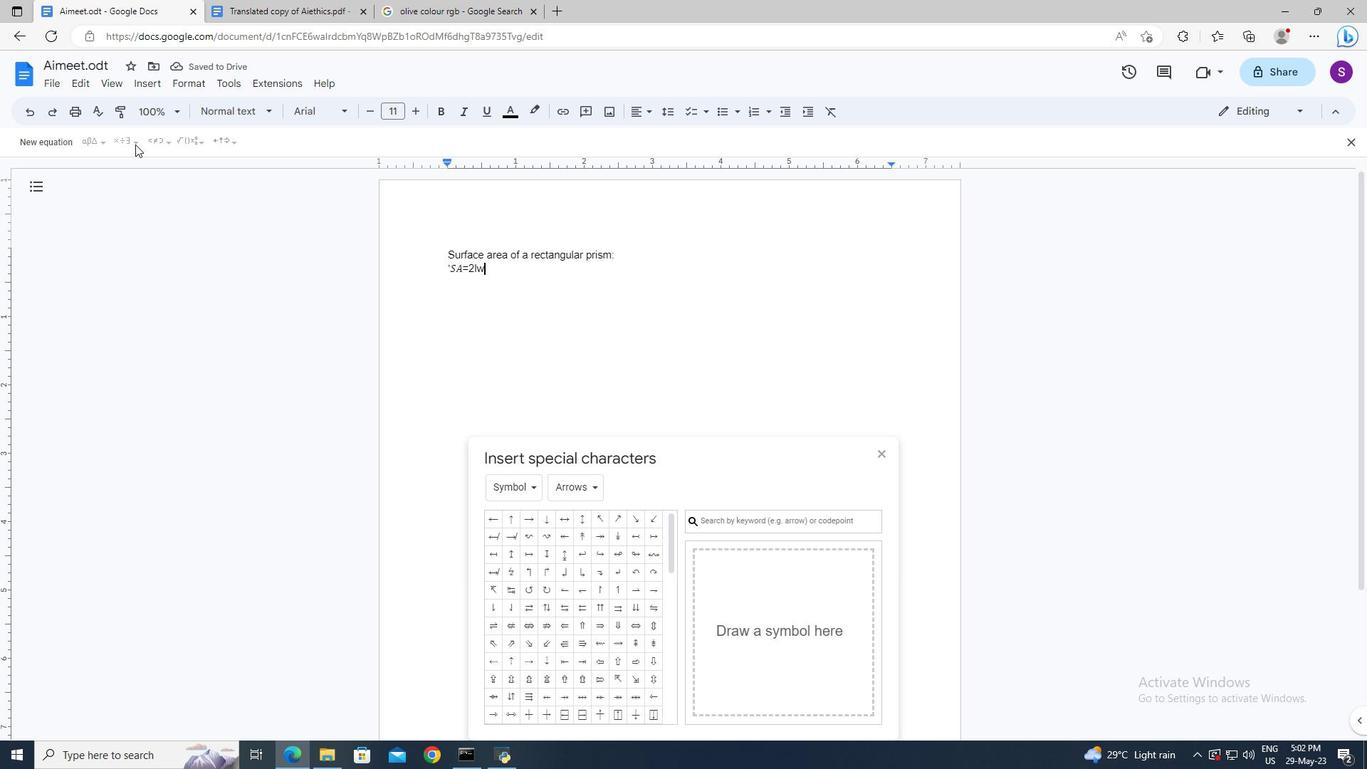 
Action: Mouse moved to (131, 141)
Screenshot: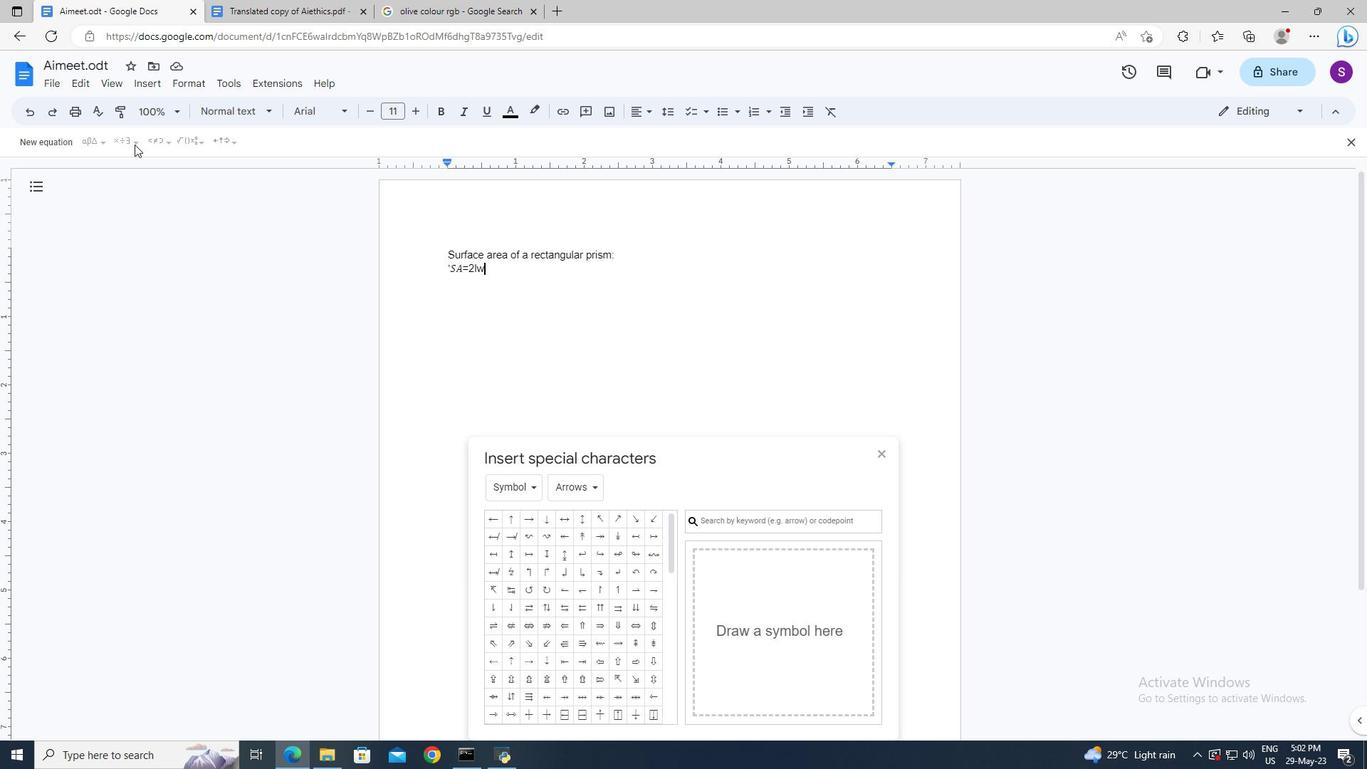 
Action: Mouse pressed left at (131, 141)
Screenshot: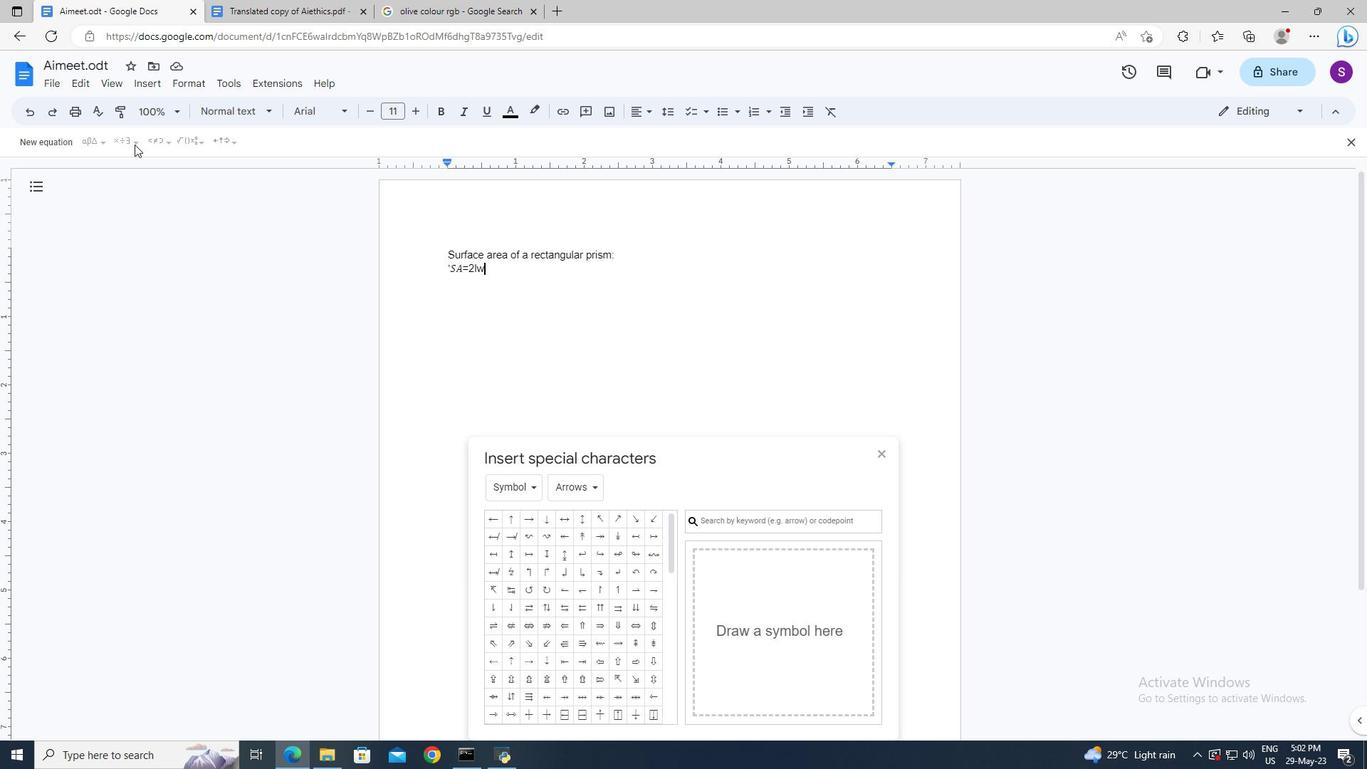 
Action: Mouse moved to (536, 263)
Screenshot: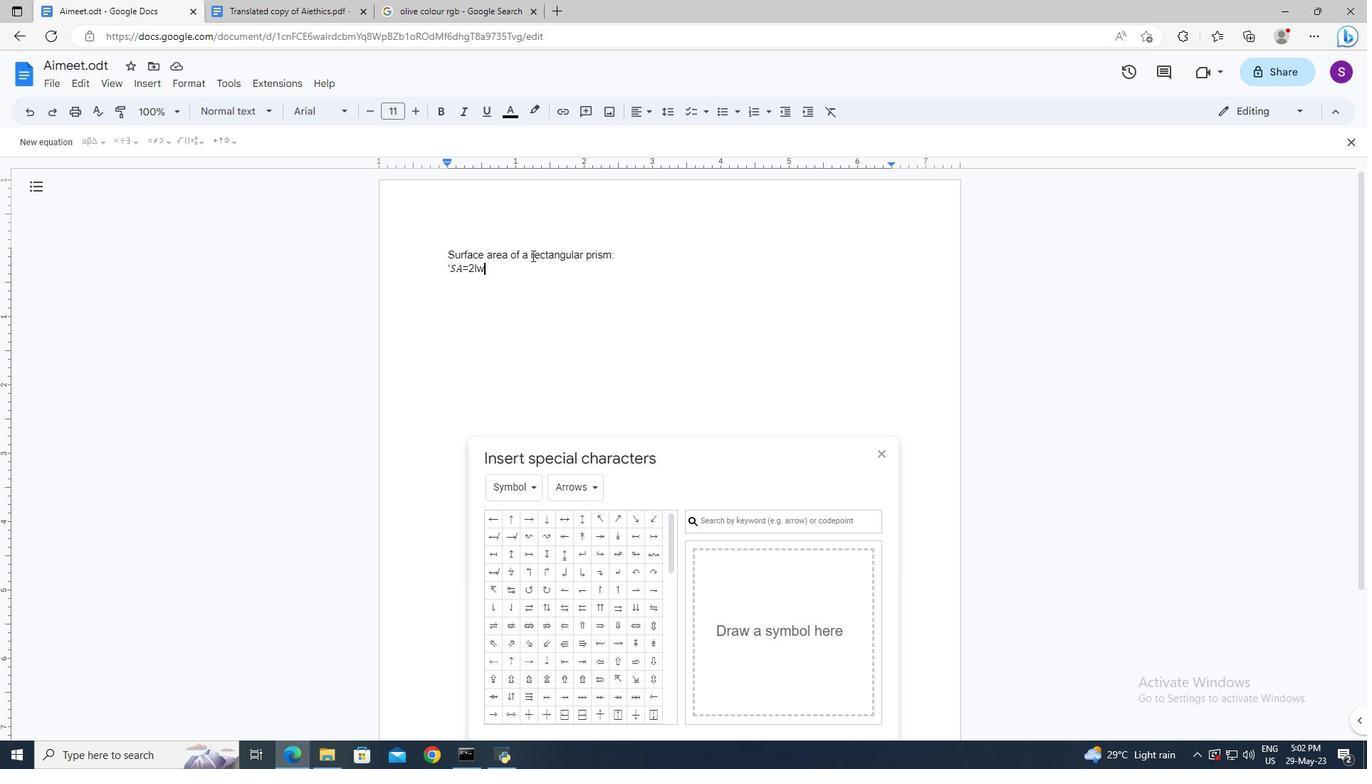 
Action: Mouse pressed left at (536, 263)
Screenshot: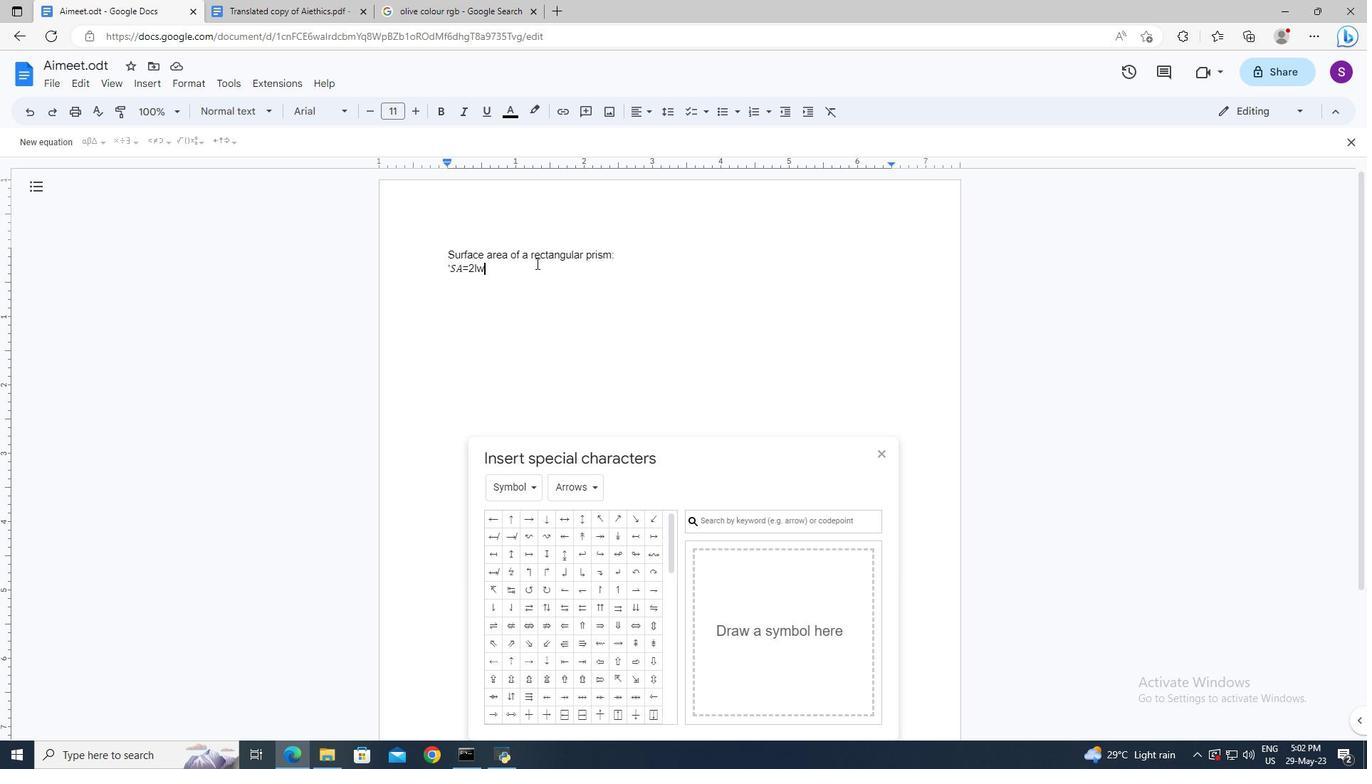 
Action: Key pressed <Key.shift>+2lh<Key.shift>+2wh'
Screenshot: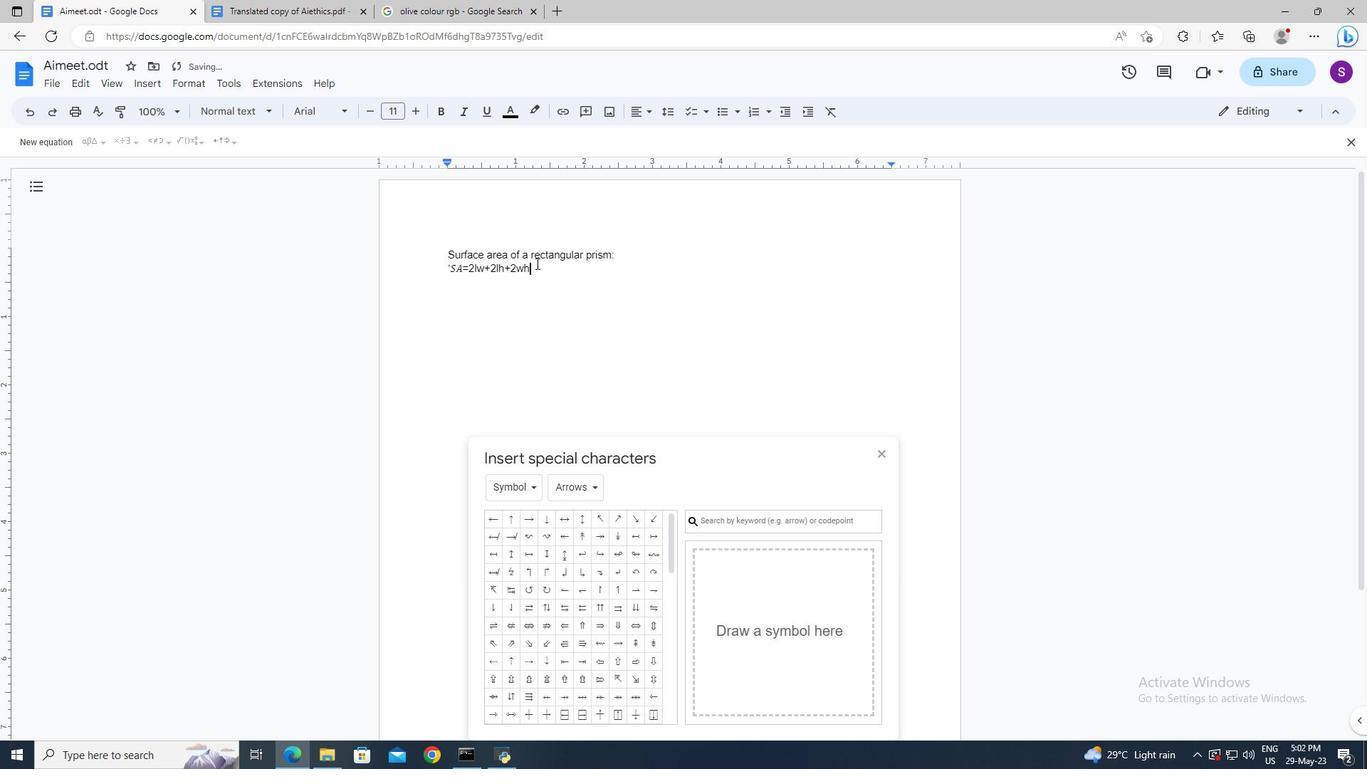
Action: Mouse moved to (540, 267)
Screenshot: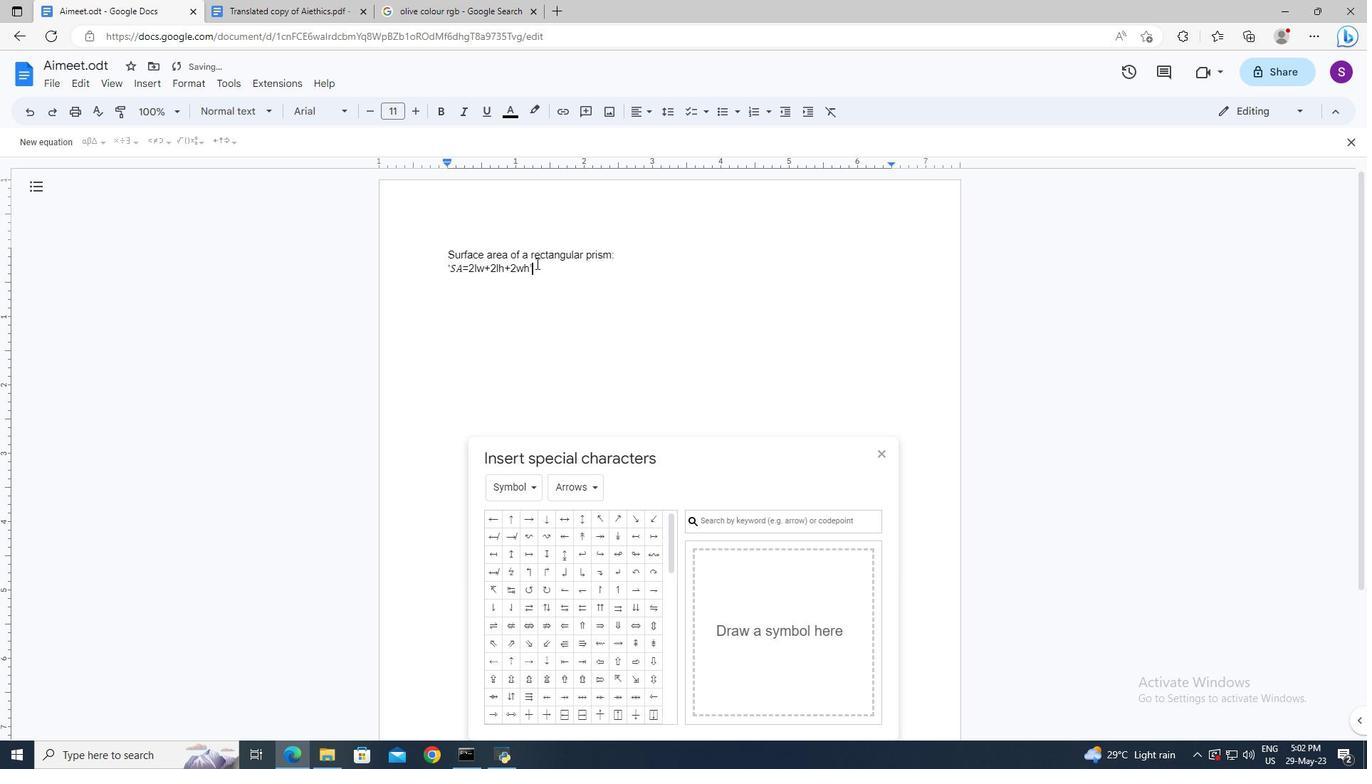 
Action: Mouse pressed left at (540, 267)
Screenshot: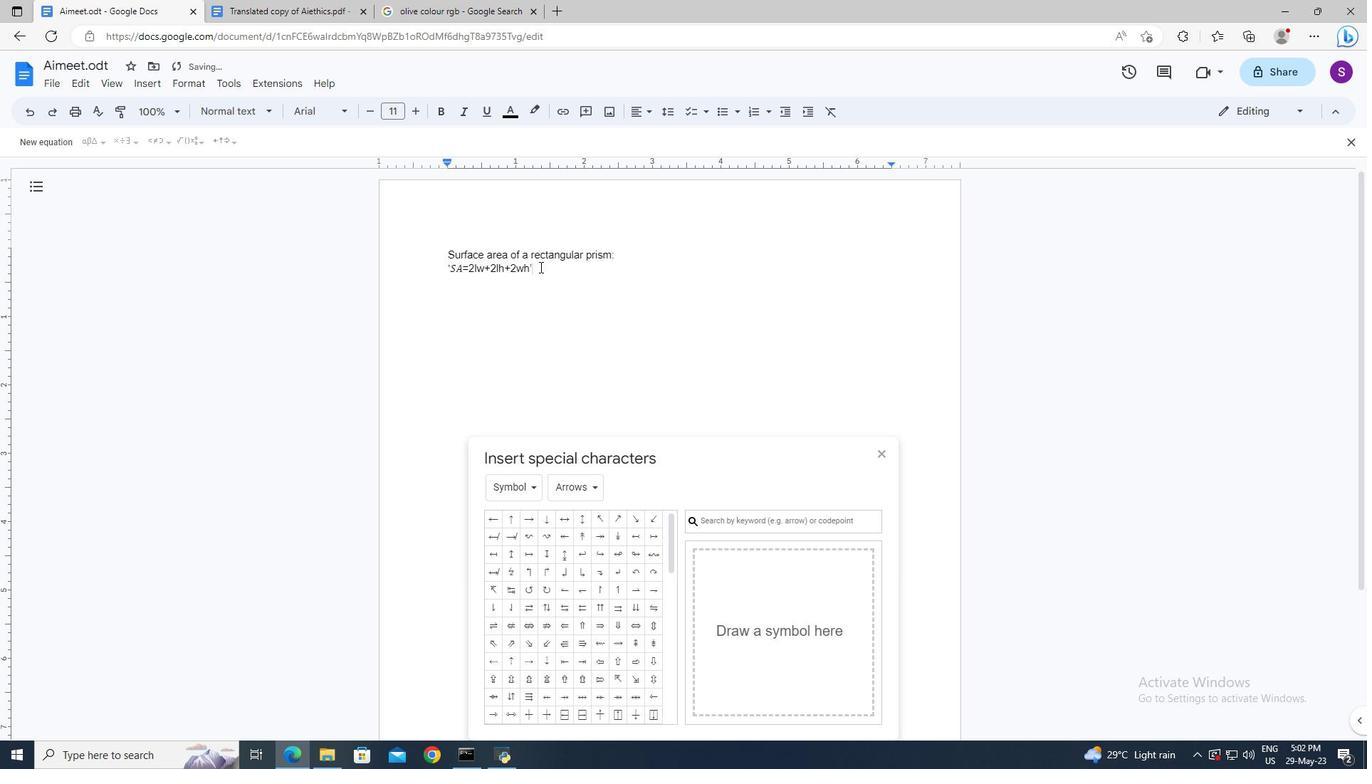 
Action: Key pressed <Key.shift><Key.left><Key.left><Key.left><Key.left><Key.left><Key.left><Key.left>
Screenshot: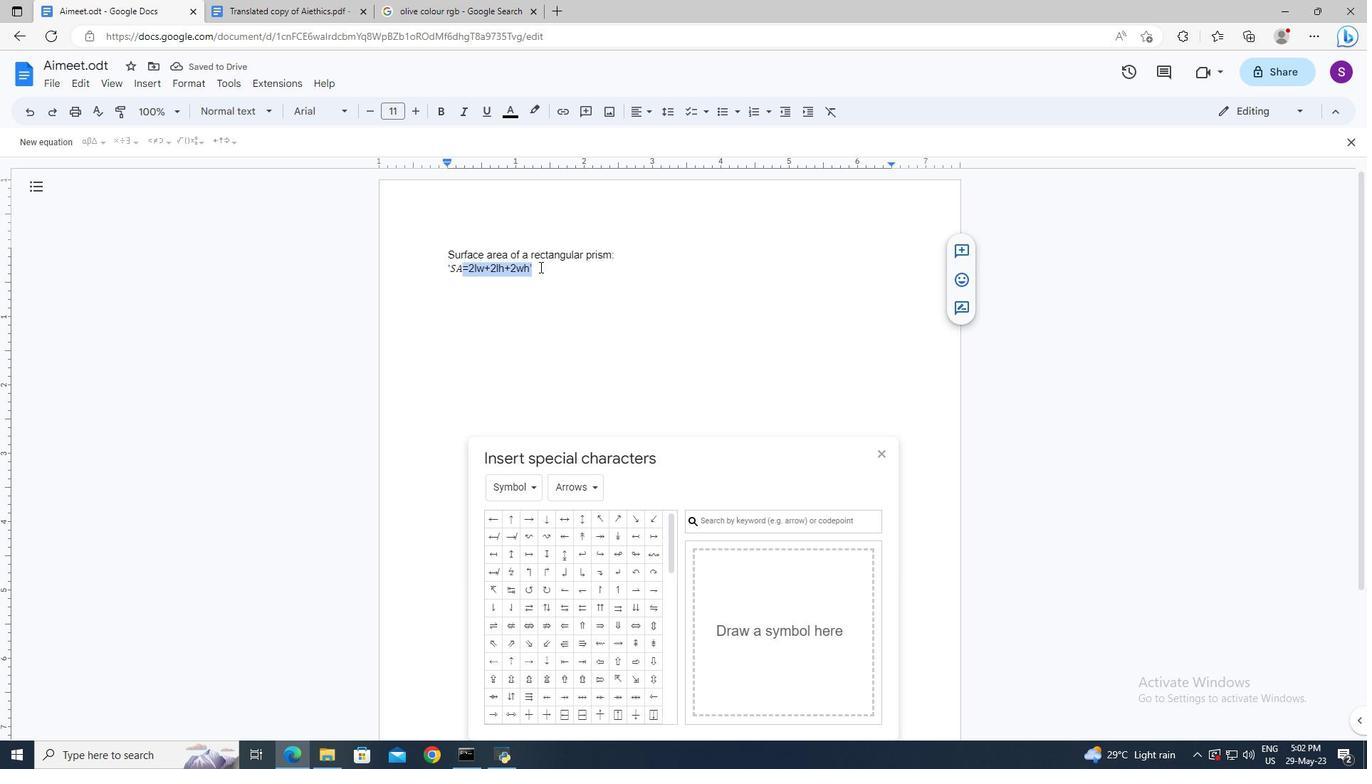 
Action: Mouse moved to (531, 112)
Screenshot: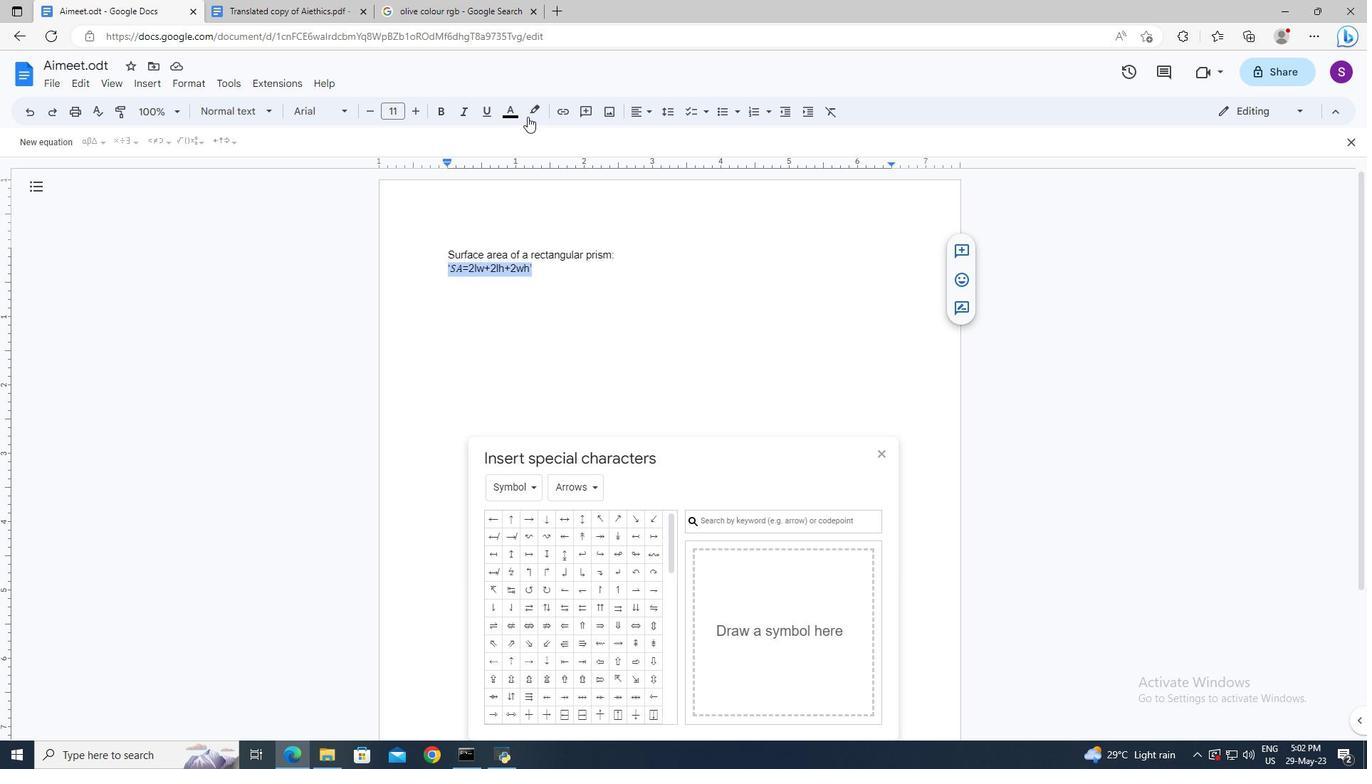 
Action: Mouse pressed left at (531, 112)
Screenshot: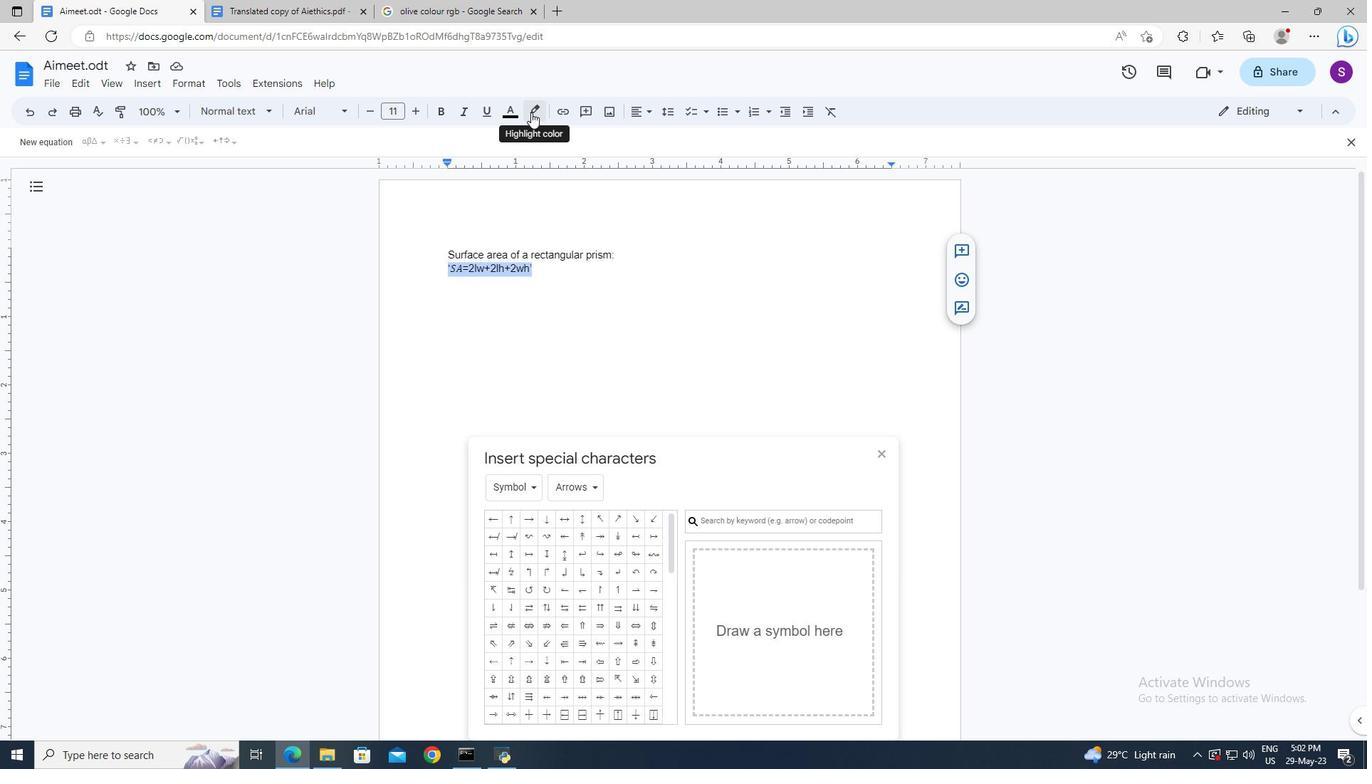 
Action: Mouse moved to (644, 173)
Screenshot: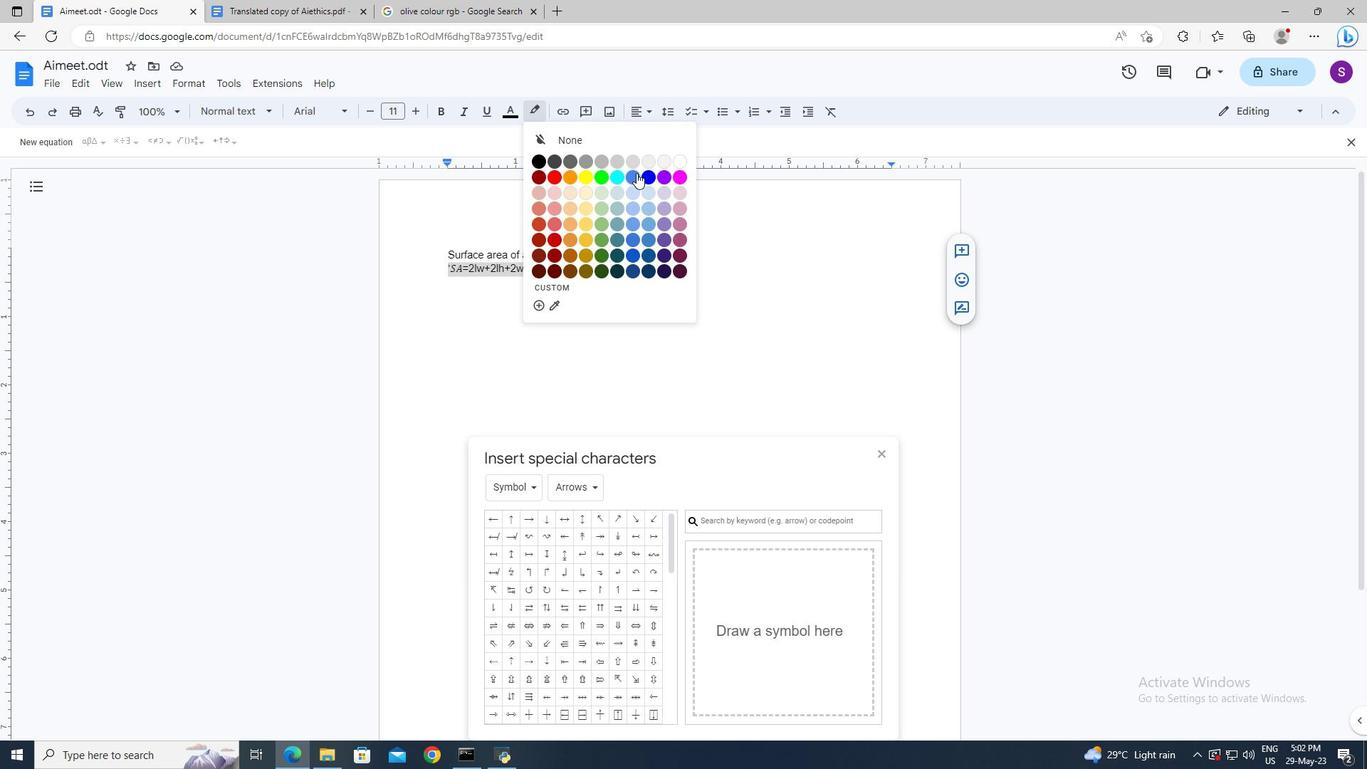 
Action: Mouse pressed left at (644, 173)
Screenshot: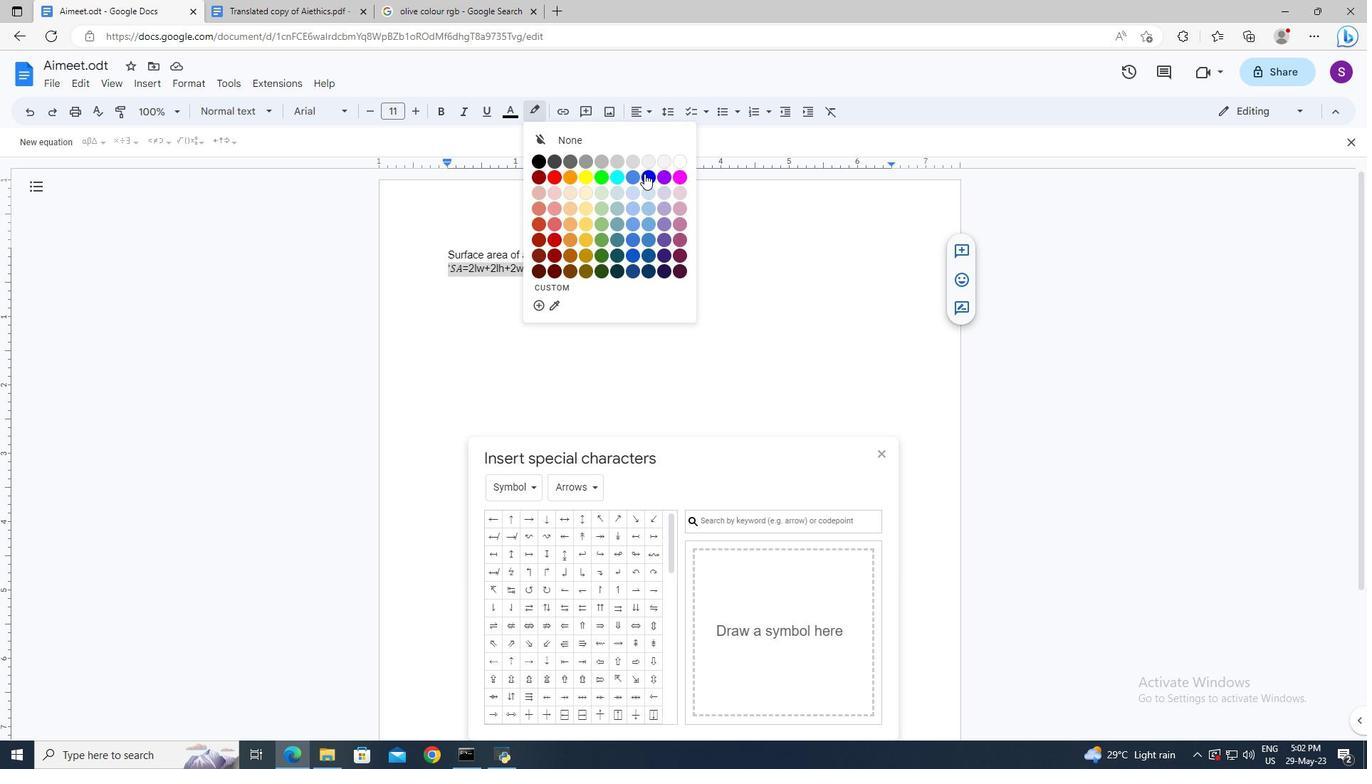 
Action: Mouse moved to (603, 277)
Screenshot: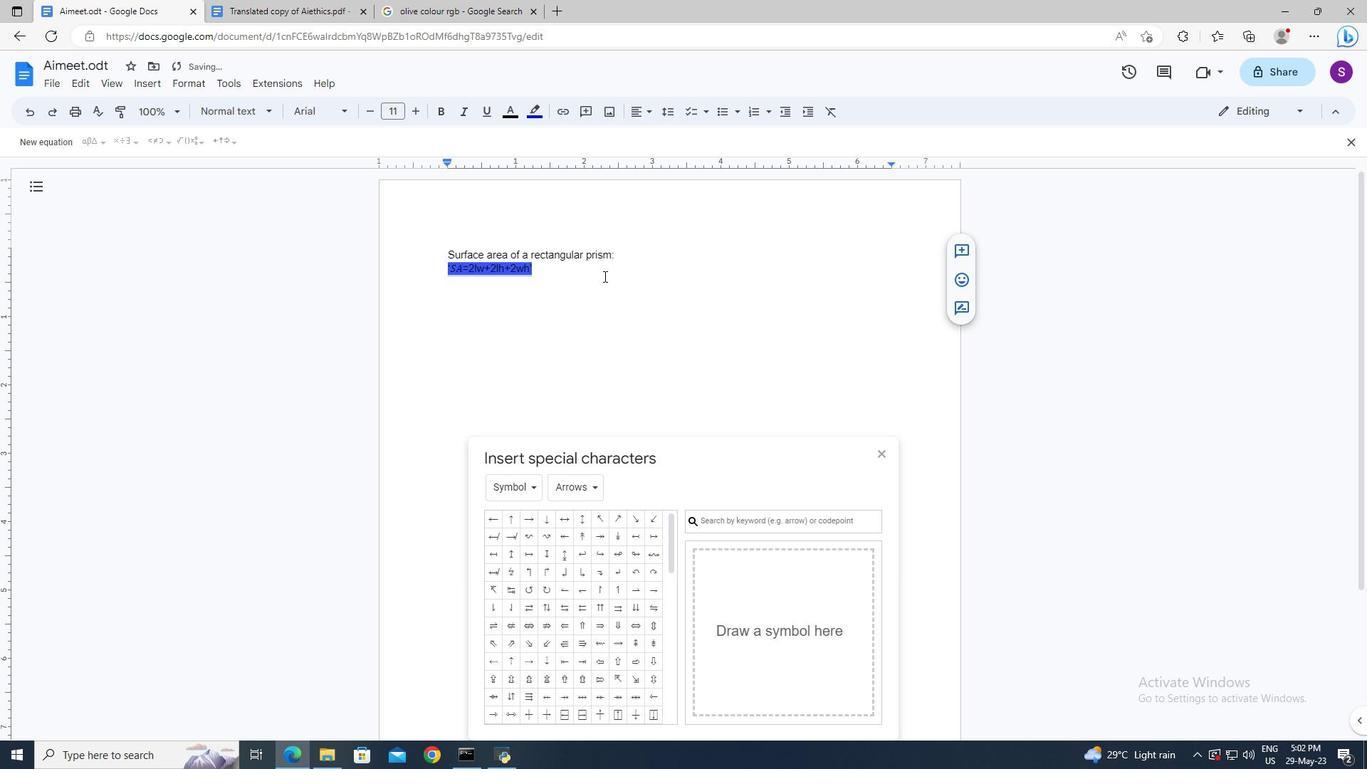 
Action: Mouse pressed left at (603, 277)
Screenshot: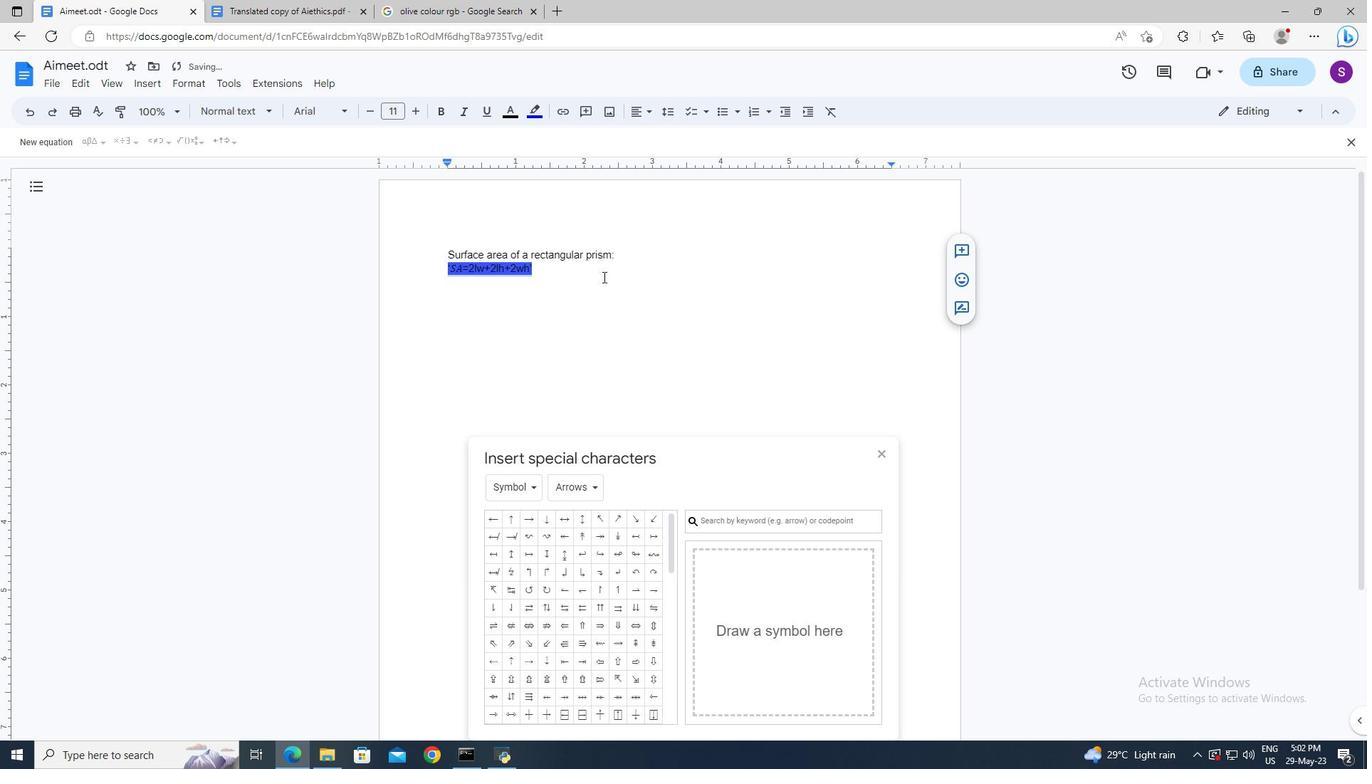 
Action: Mouse moved to (64, 79)
Screenshot: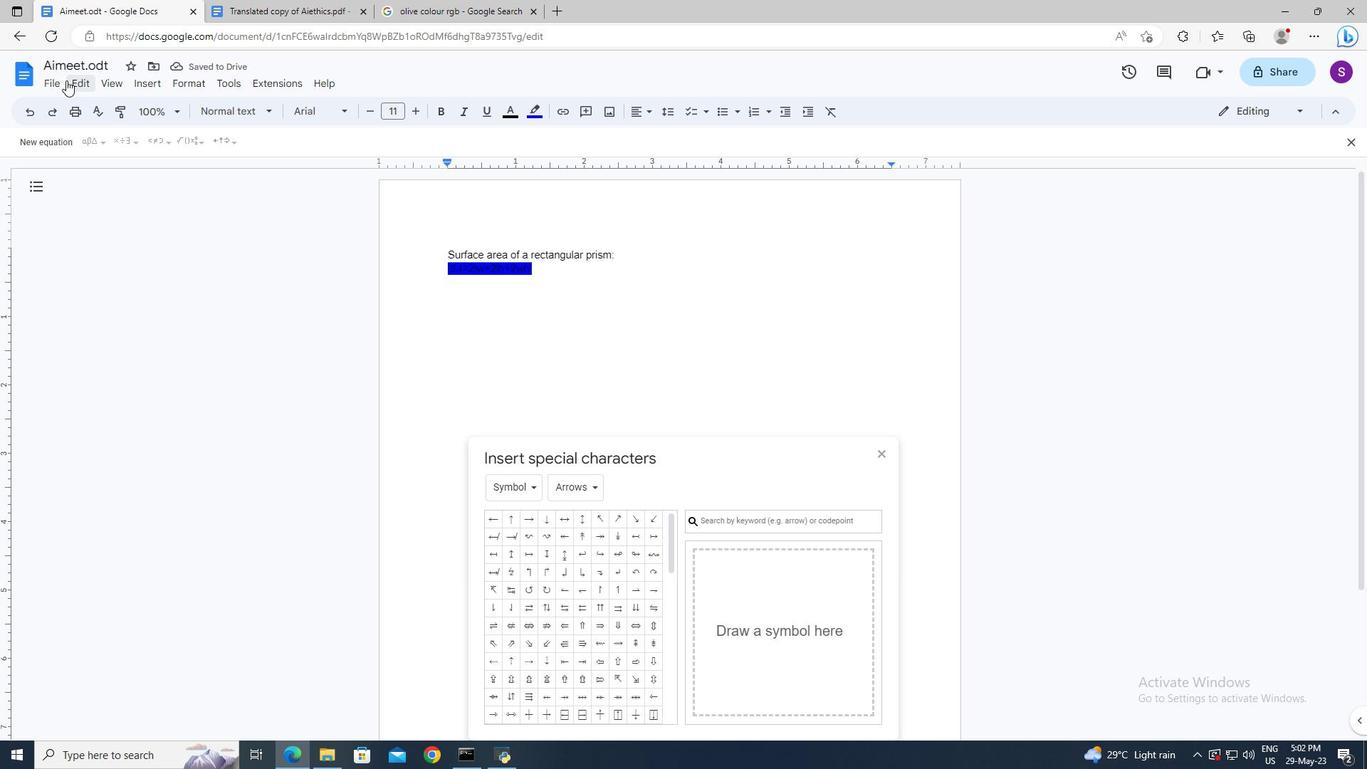 
Action: Mouse pressed left at (64, 79)
Screenshot: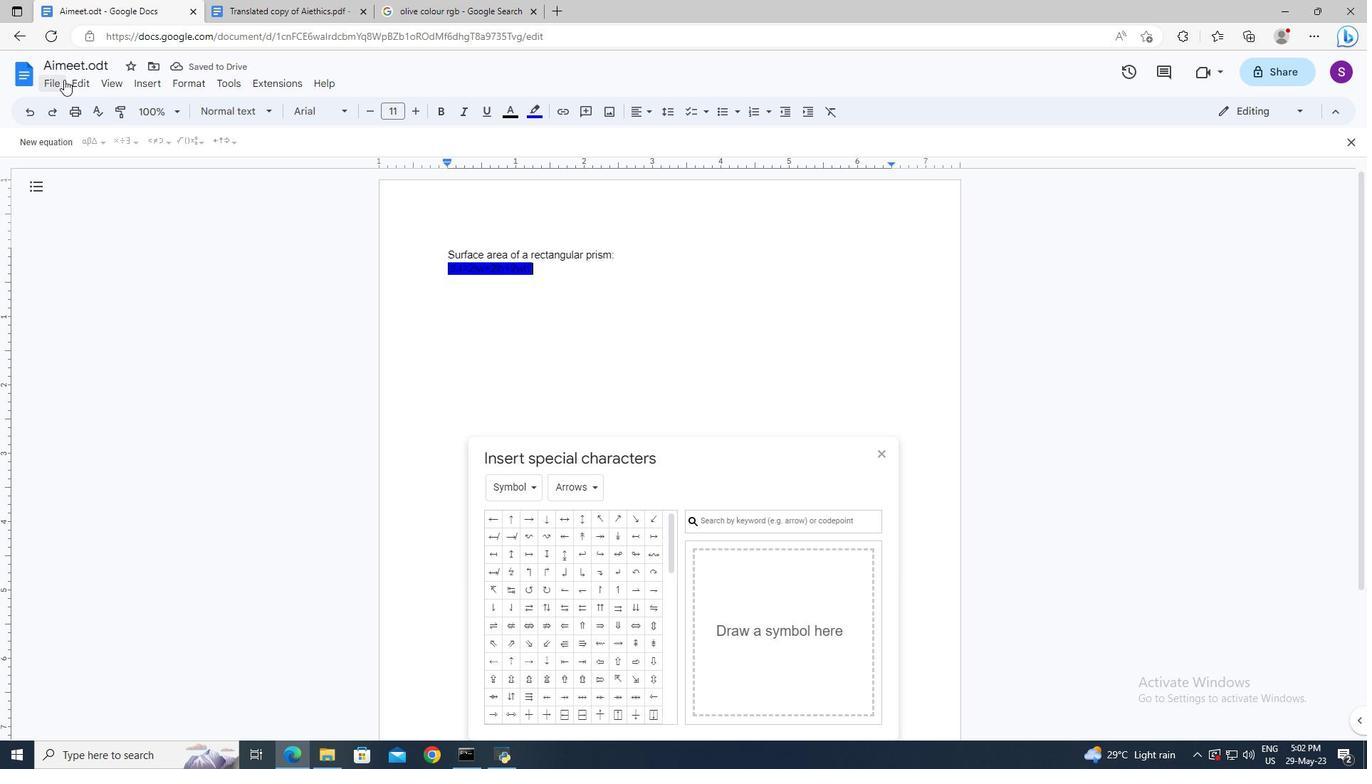 
Action: Mouse moved to (96, 468)
Screenshot: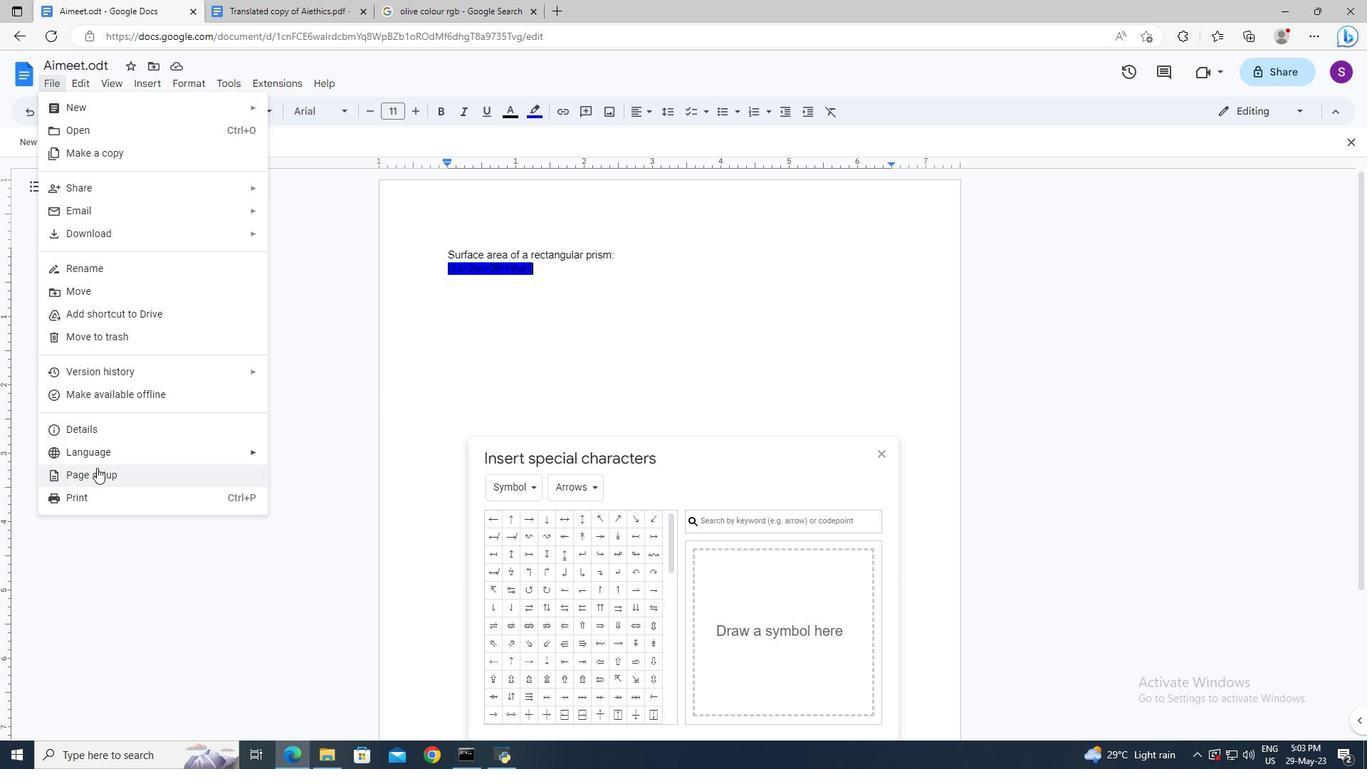 
Action: Mouse pressed left at (96, 468)
Screenshot: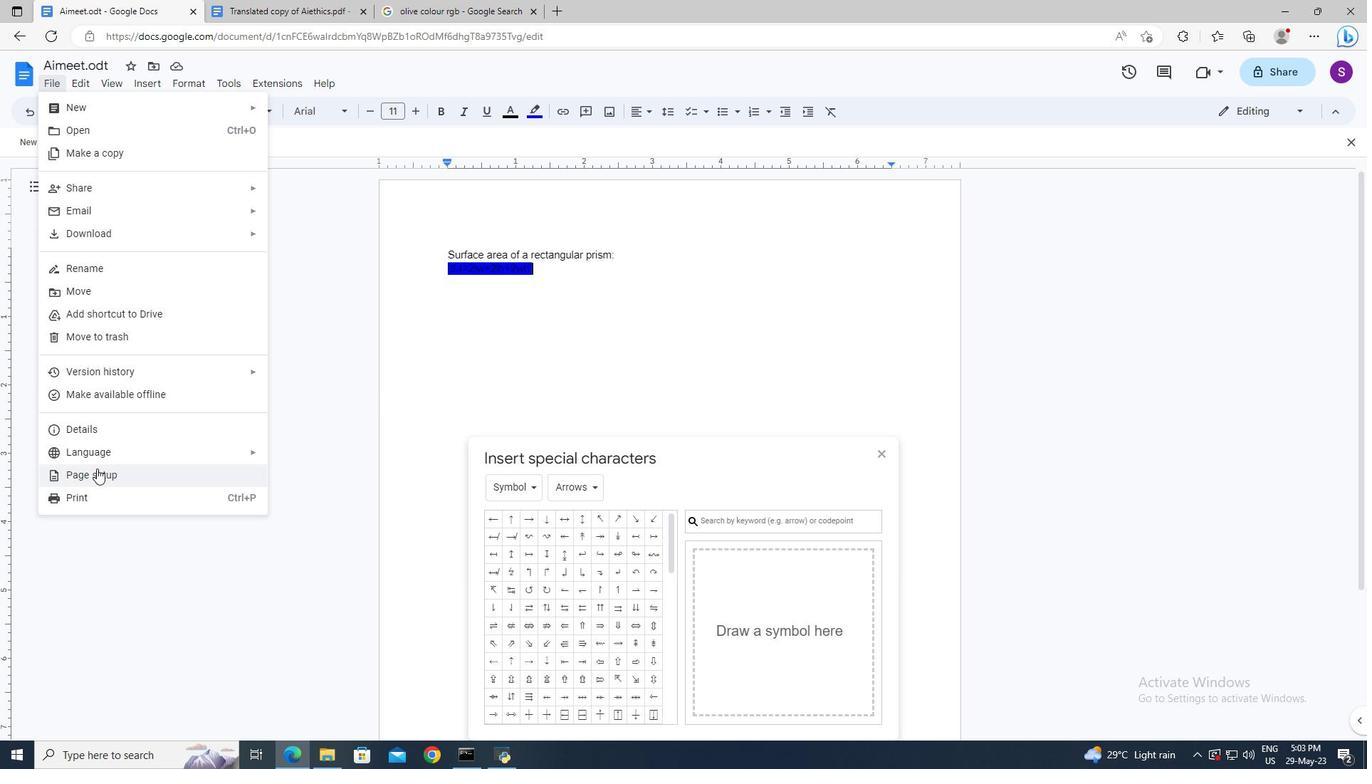 
Action: Mouse moved to (664, 376)
Screenshot: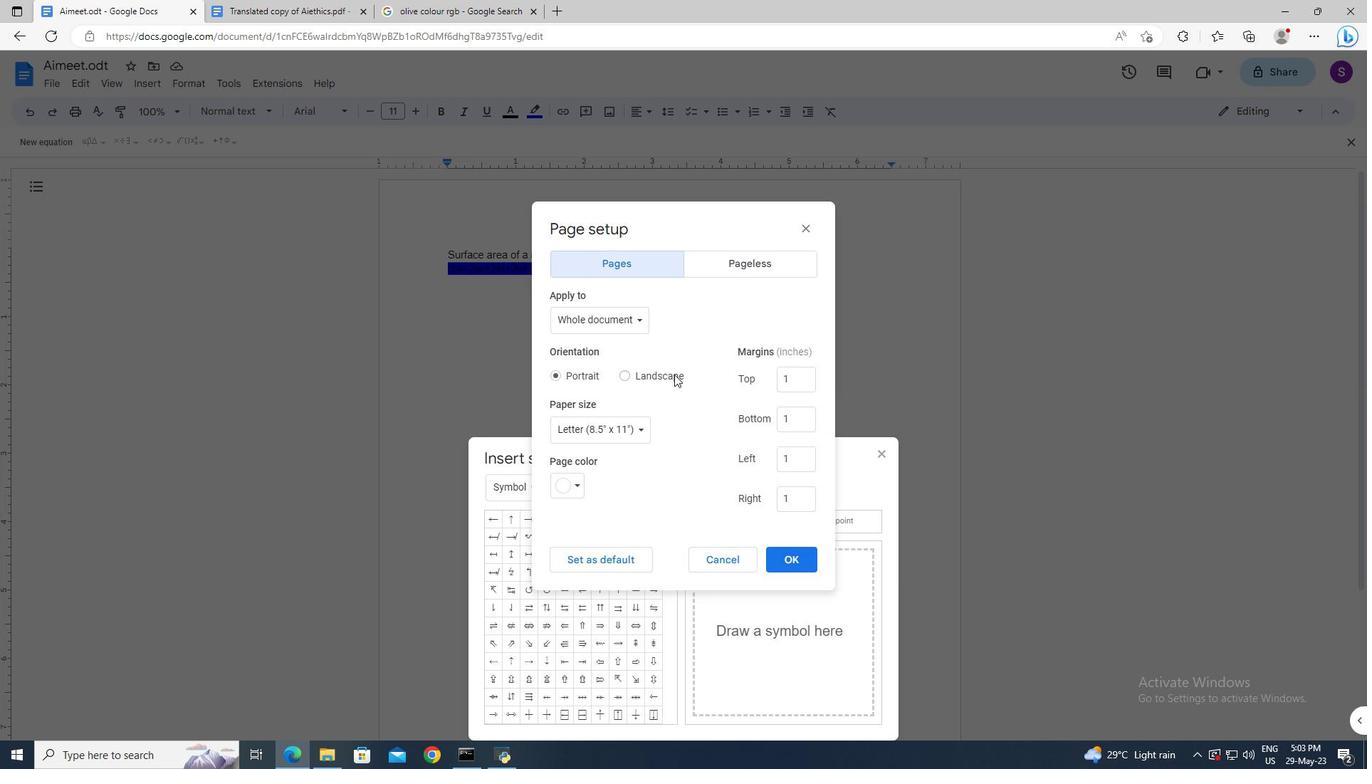 
Action: Mouse pressed left at (664, 376)
Screenshot: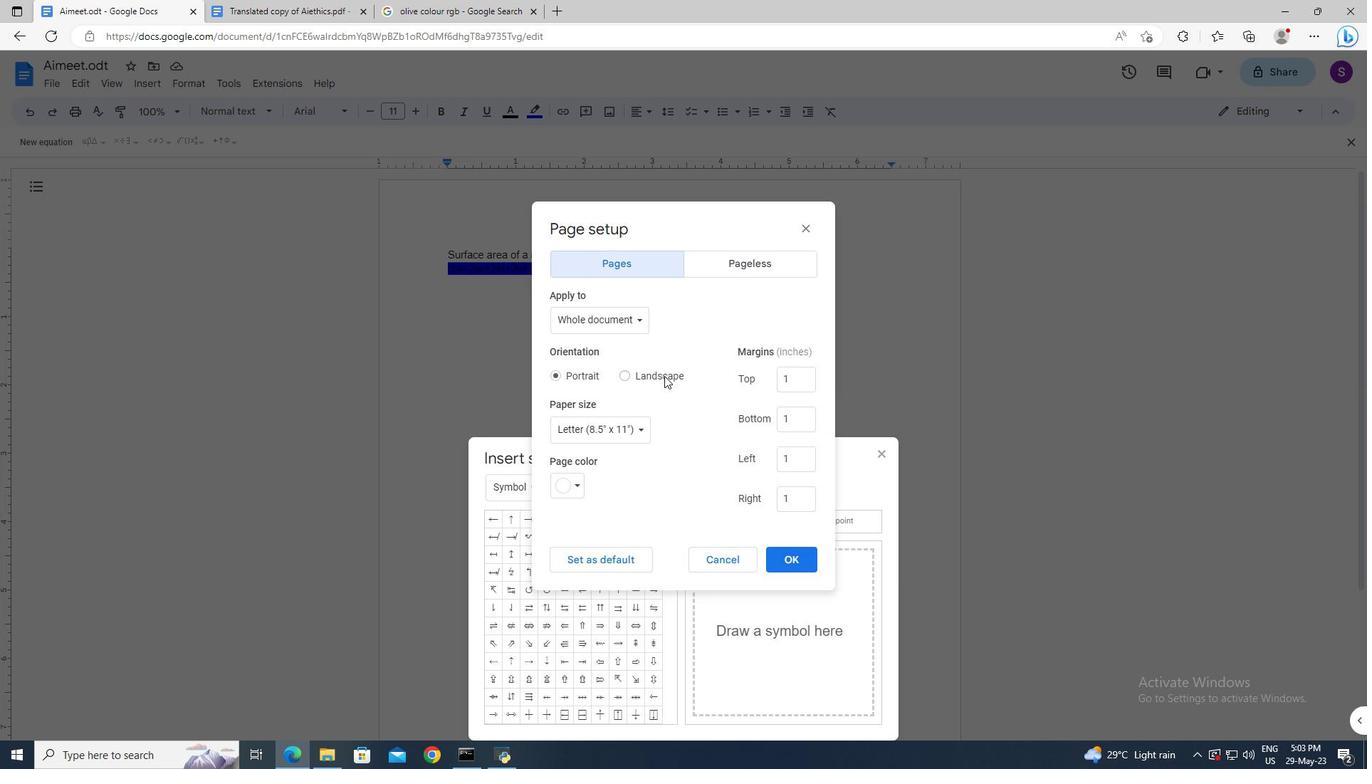 
Action: Mouse moved to (783, 564)
Screenshot: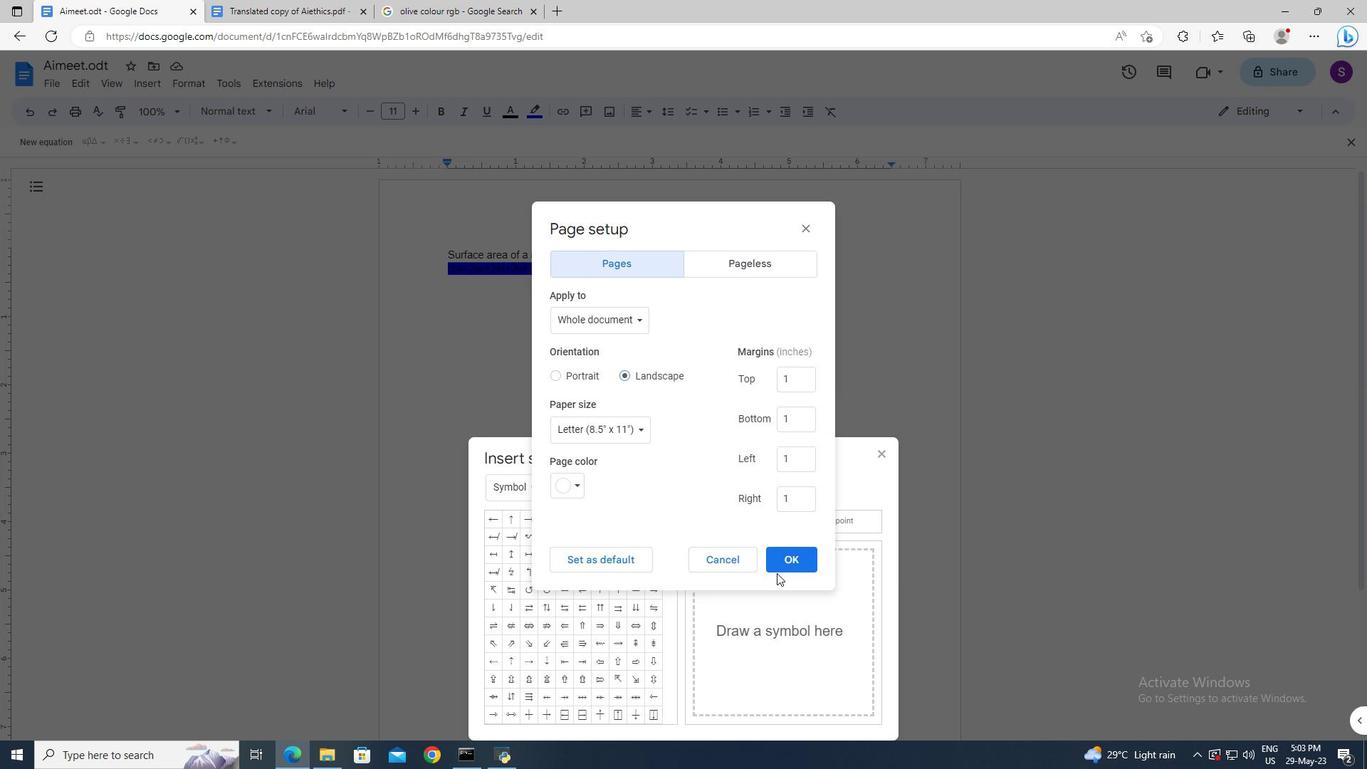 
Action: Mouse pressed left at (783, 564)
Screenshot: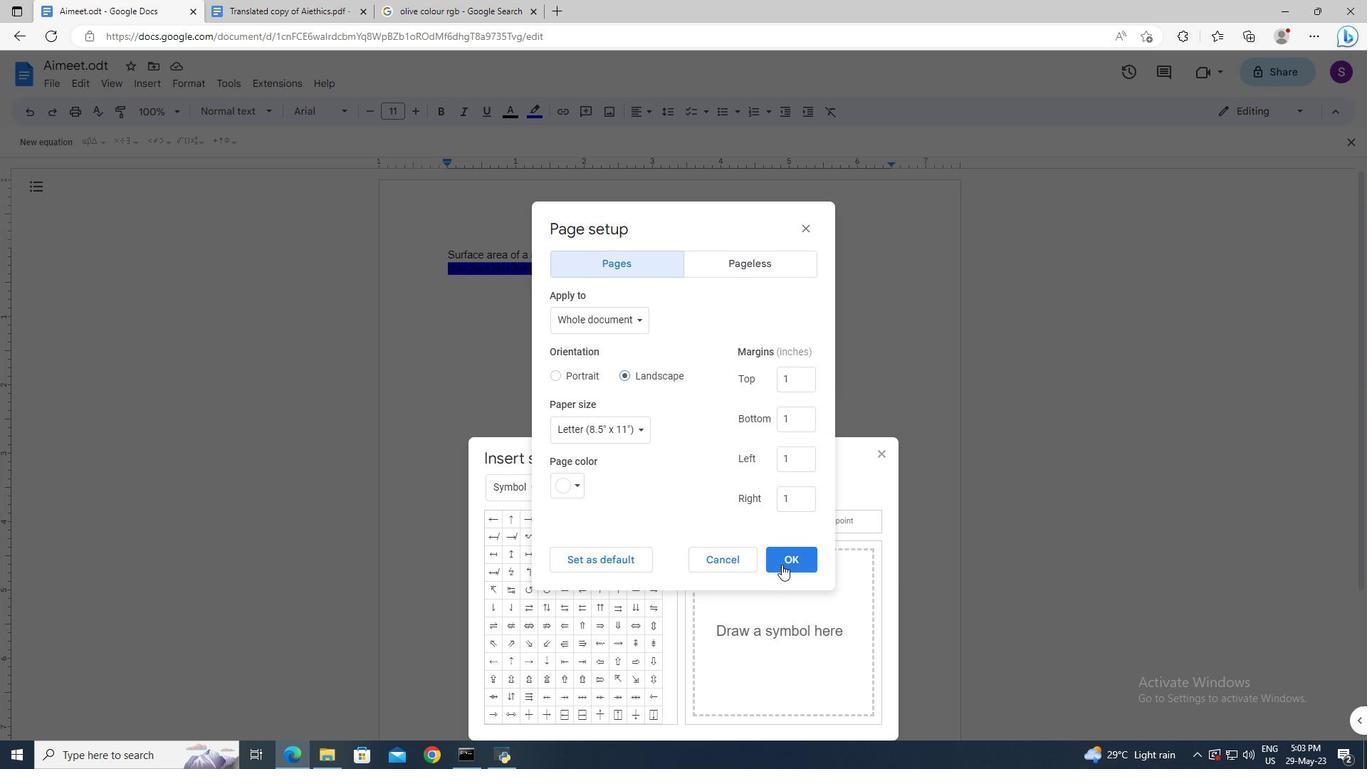 
Action: Mouse moved to (879, 455)
Screenshot: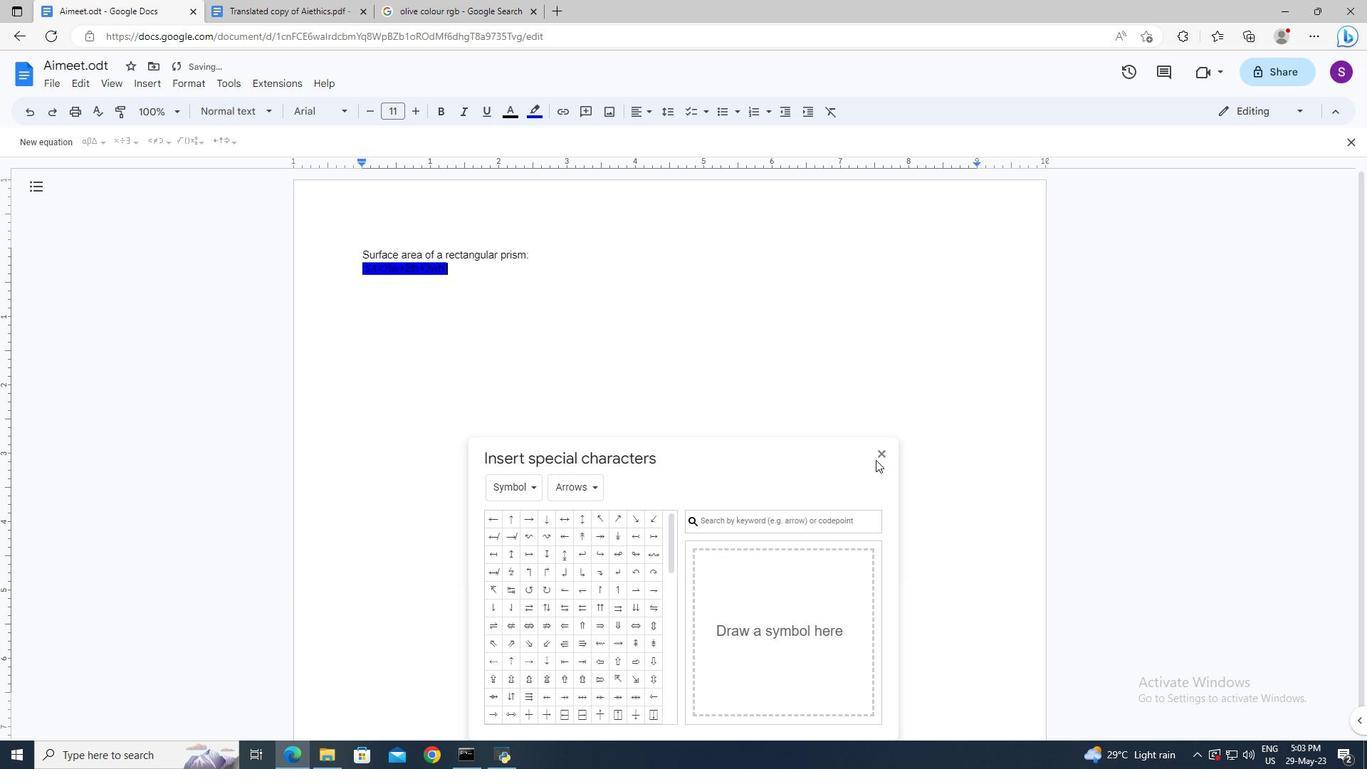
Action: Mouse pressed left at (879, 455)
Screenshot: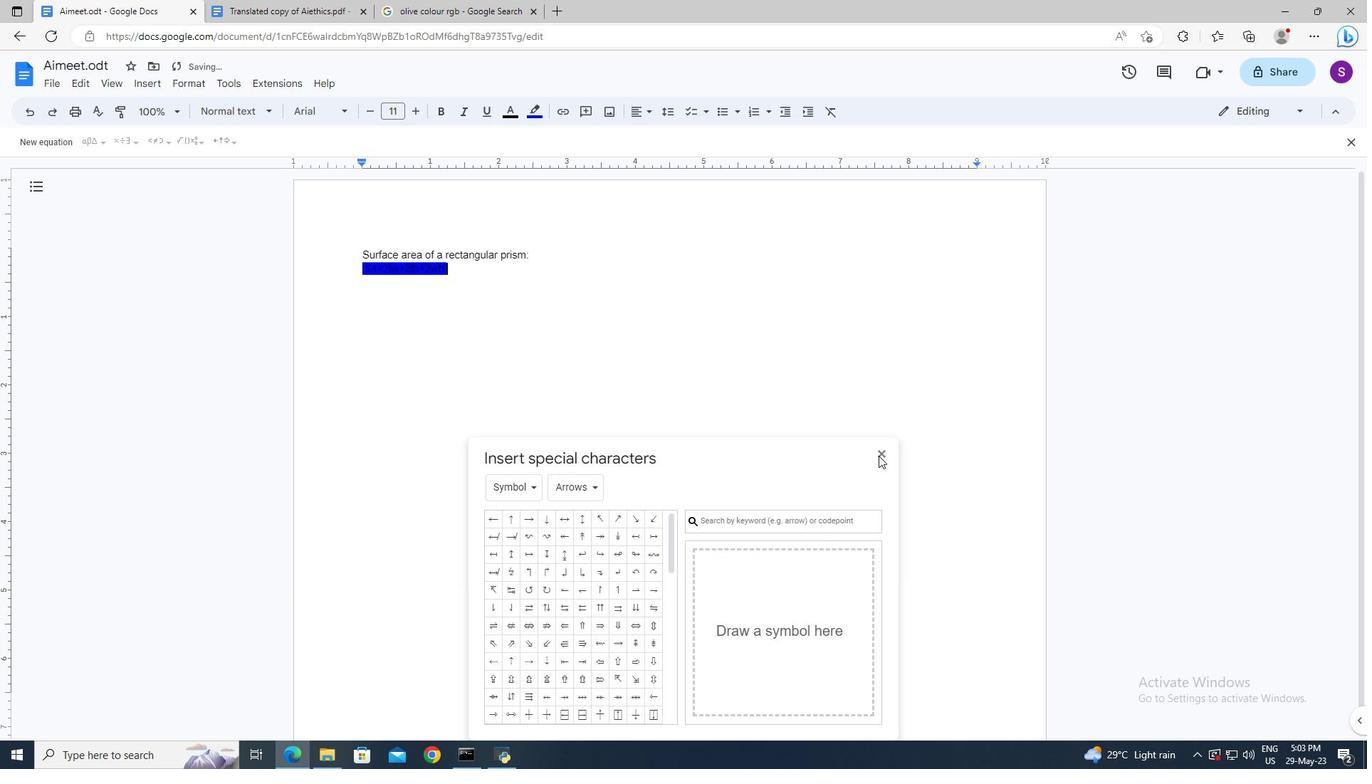 
